 Task: Search one way flight ticket for 4 adults, 1 infant in seat and 1 infant on lap in premium economy from Baltimore: Baltimore/washington International Airport to Evansville: Evansville Regional Airport on 5-3-2023. Choice of flights is Sun country airlines. Number of bags: 1 checked bag. Price is upto 107000. Outbound departure time preference is 17:45.
Action: Mouse moved to (232, 332)
Screenshot: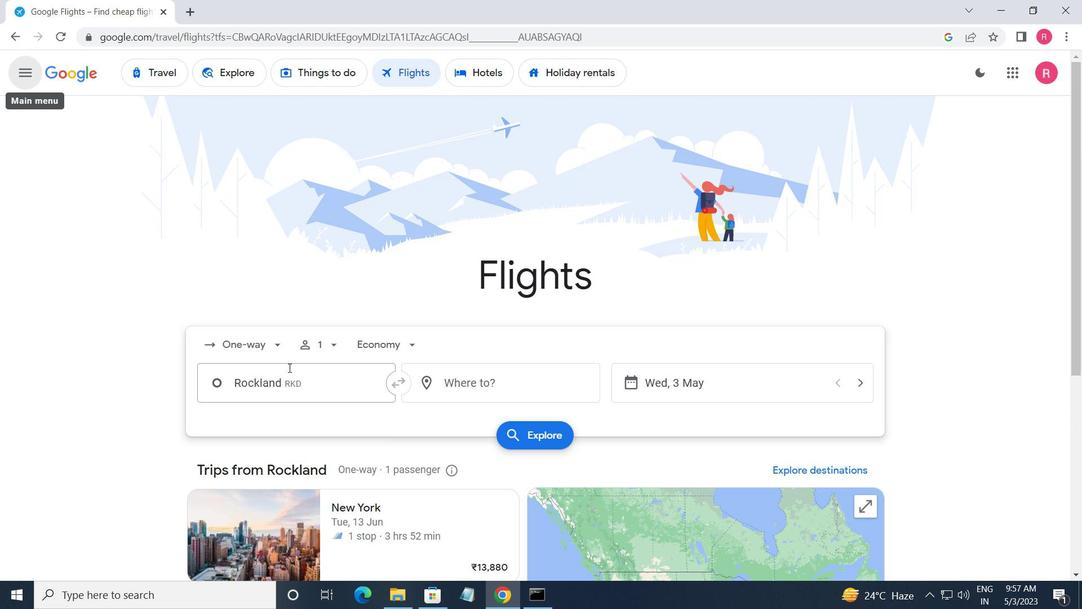 
Action: Mouse pressed left at (232, 332)
Screenshot: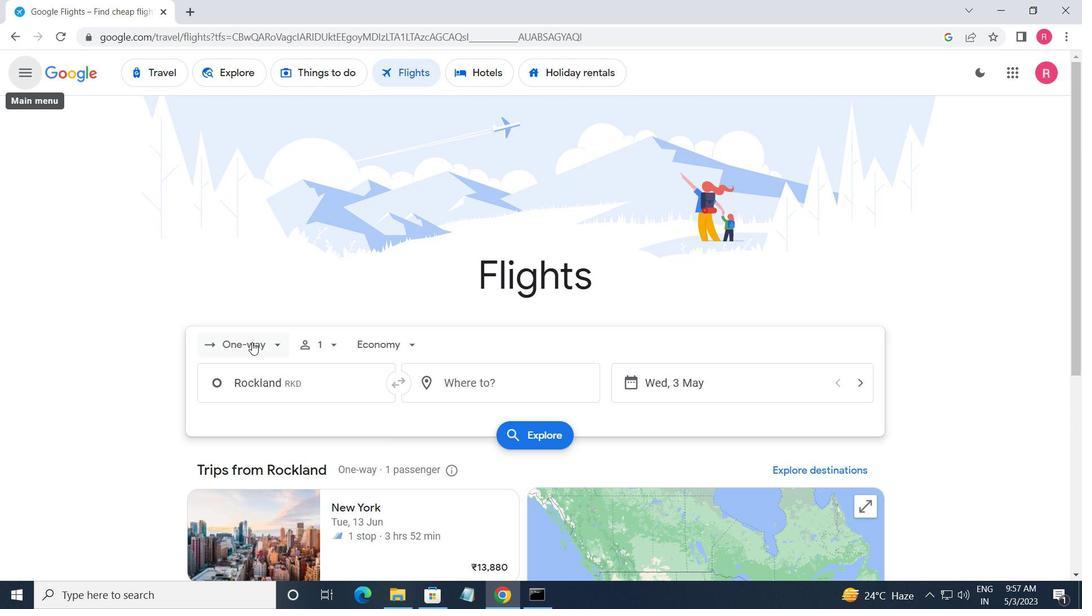 
Action: Mouse moved to (251, 409)
Screenshot: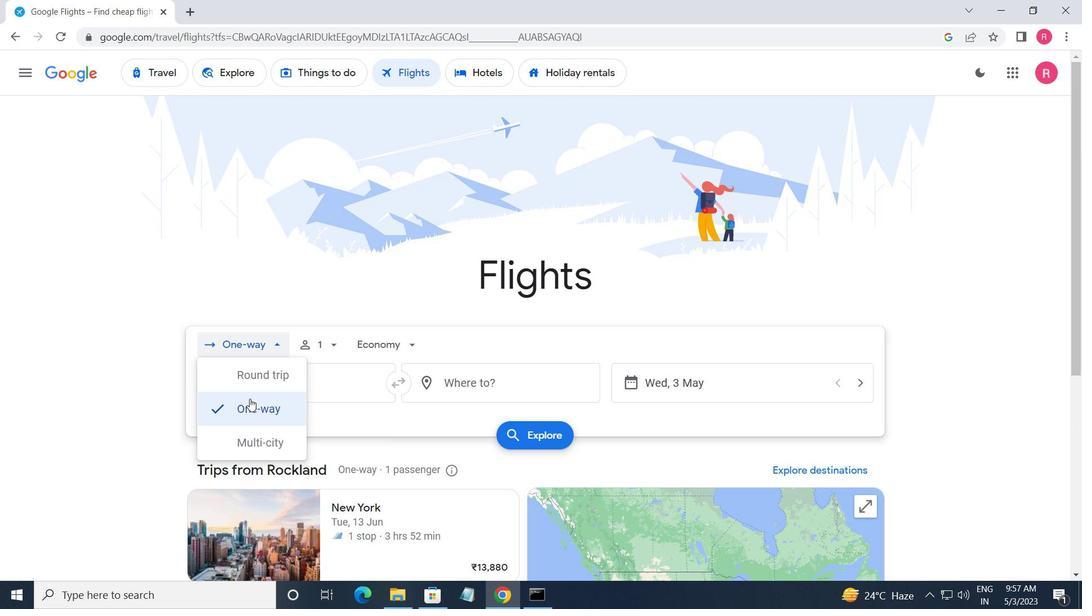 
Action: Mouse pressed left at (251, 409)
Screenshot: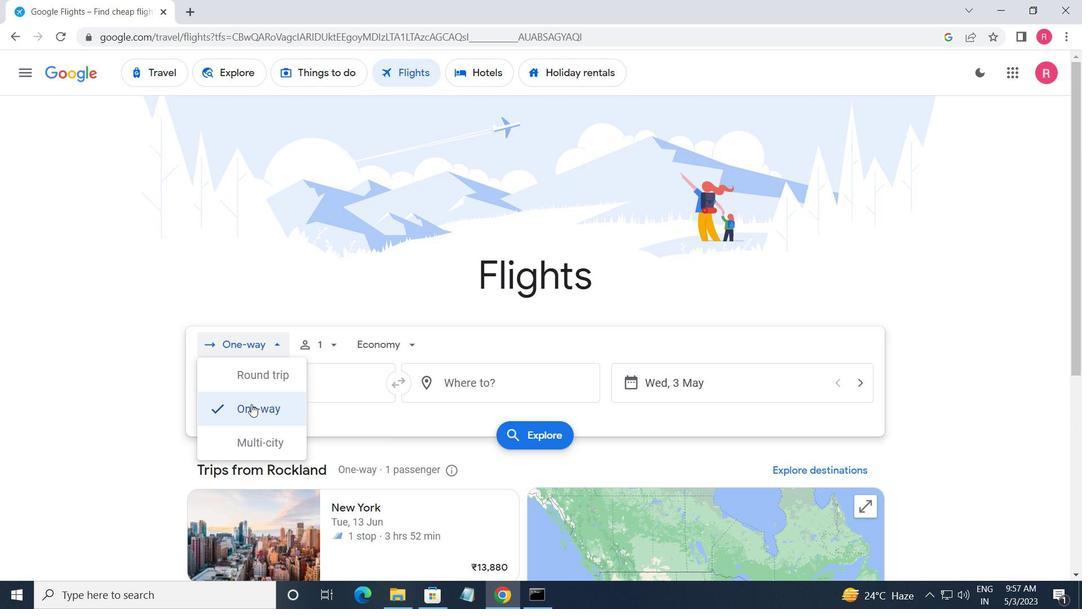 
Action: Mouse moved to (307, 346)
Screenshot: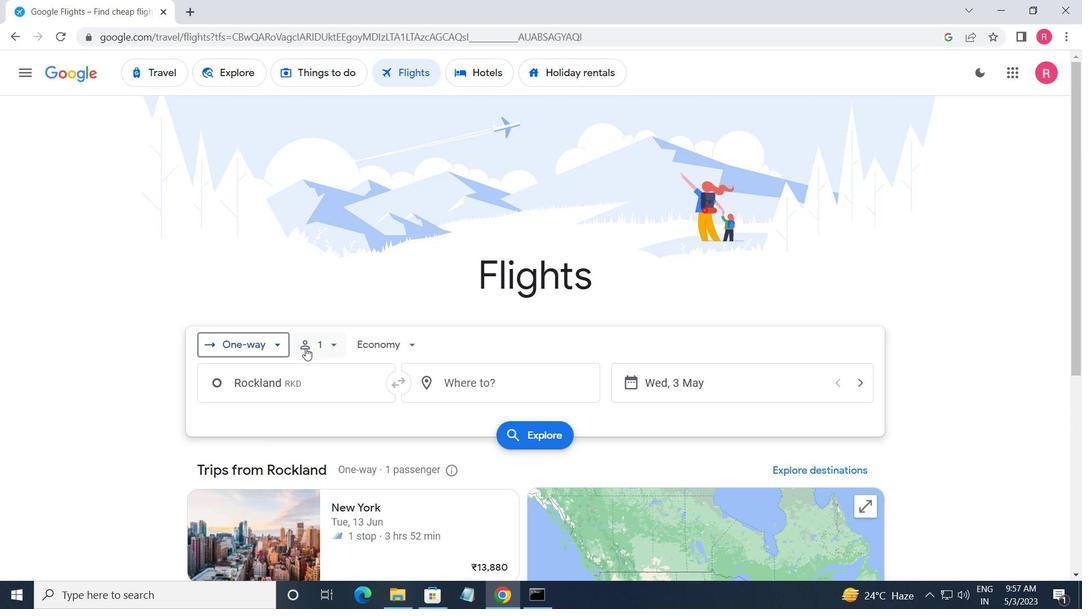 
Action: Mouse pressed left at (307, 346)
Screenshot: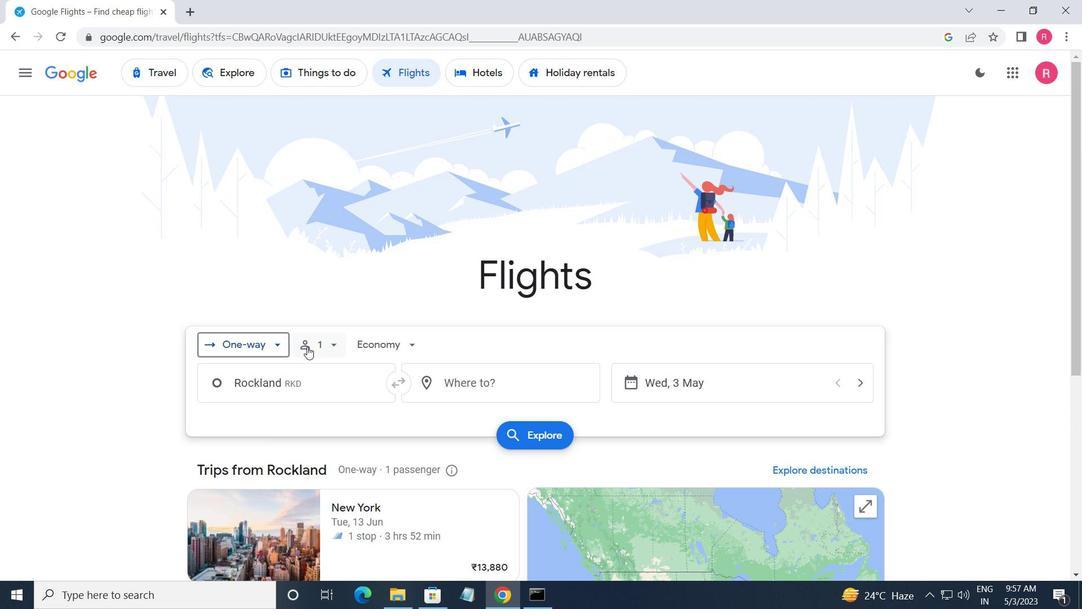 
Action: Mouse moved to (433, 381)
Screenshot: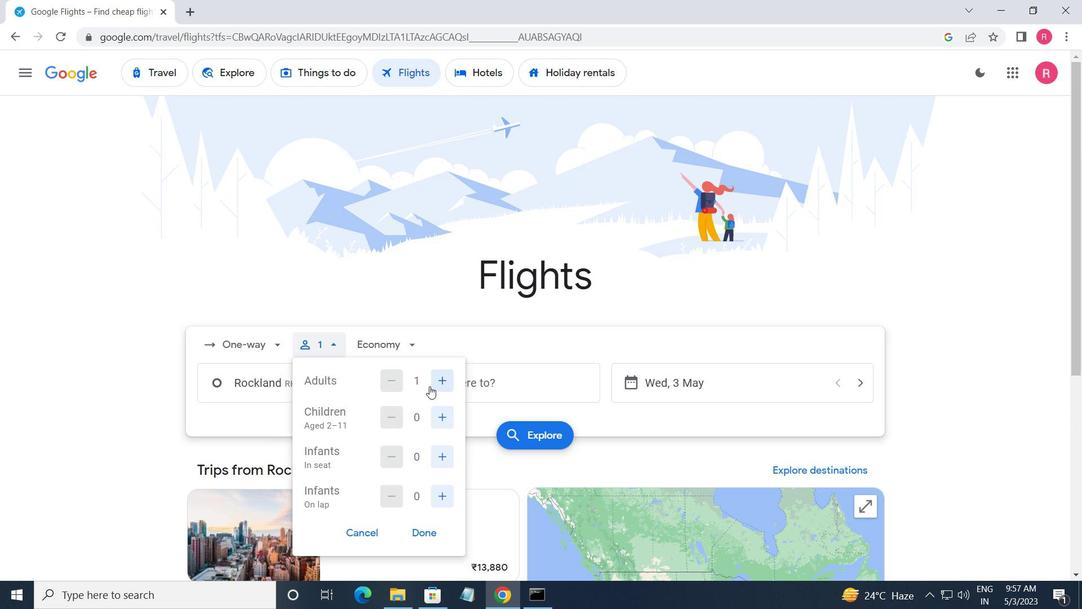
Action: Mouse pressed left at (433, 381)
Screenshot: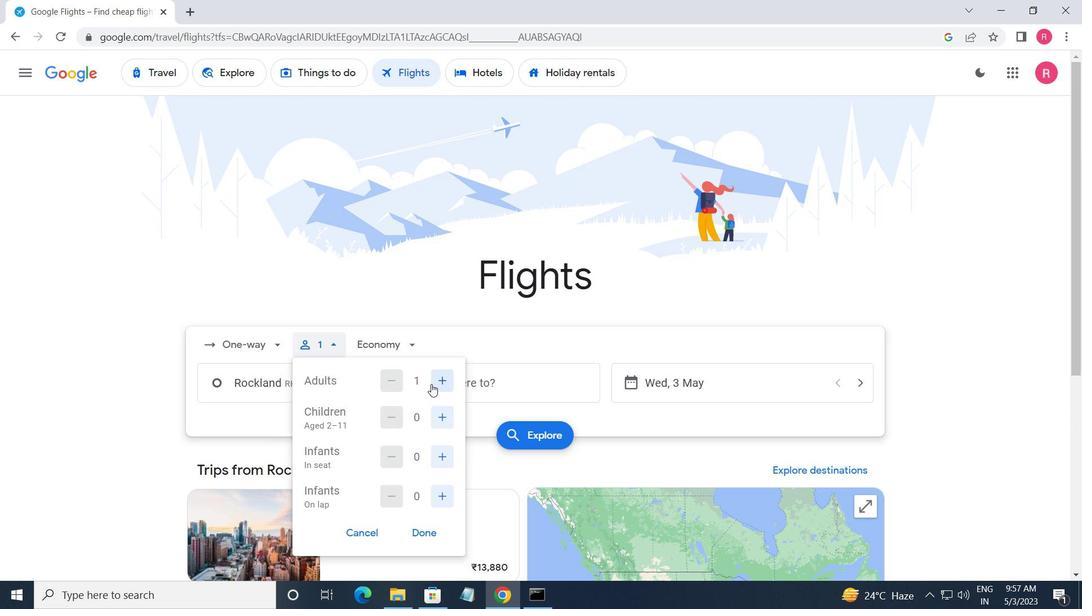 
Action: Mouse moved to (433, 381)
Screenshot: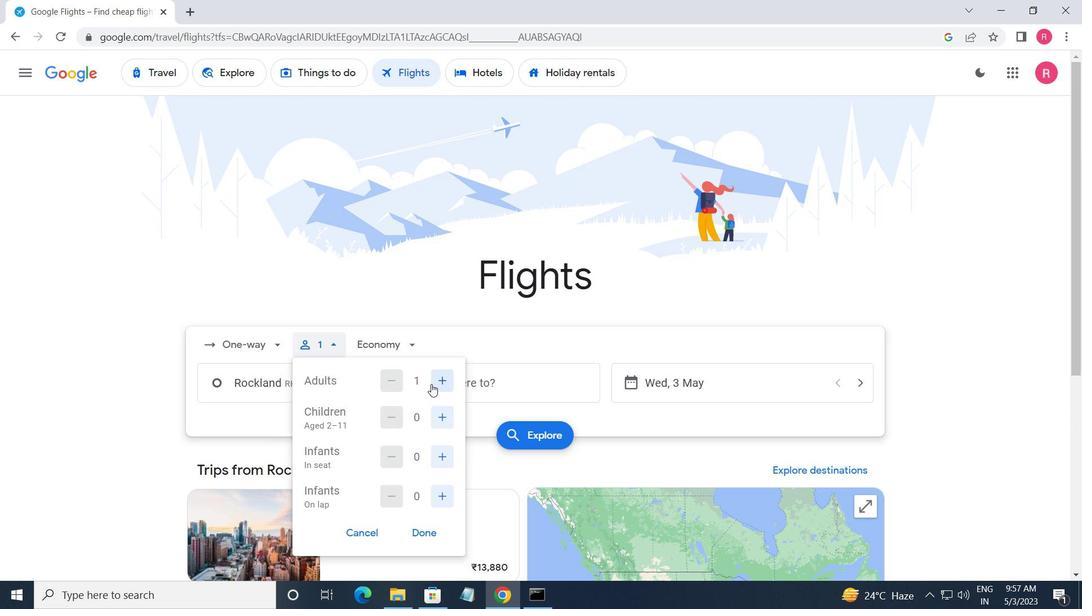 
Action: Mouse pressed left at (433, 381)
Screenshot: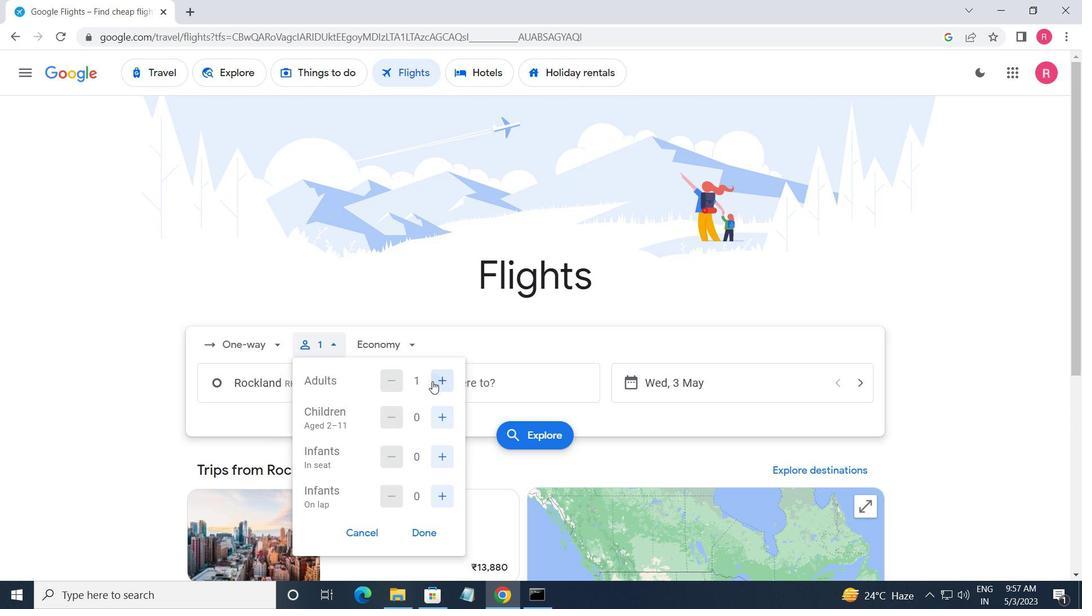 
Action: Mouse pressed left at (433, 381)
Screenshot: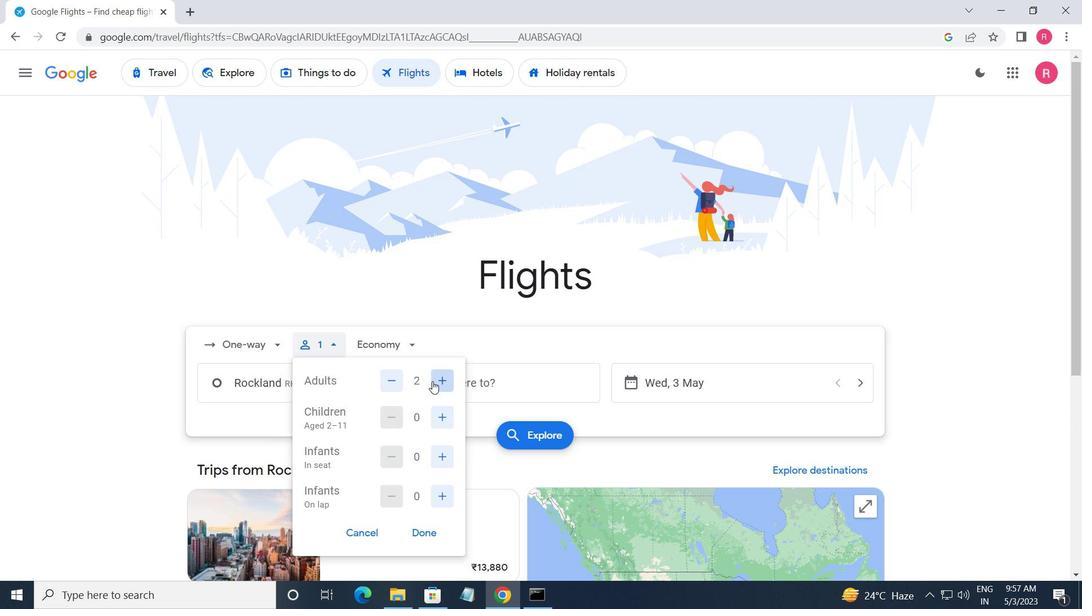 
Action: Mouse moved to (443, 419)
Screenshot: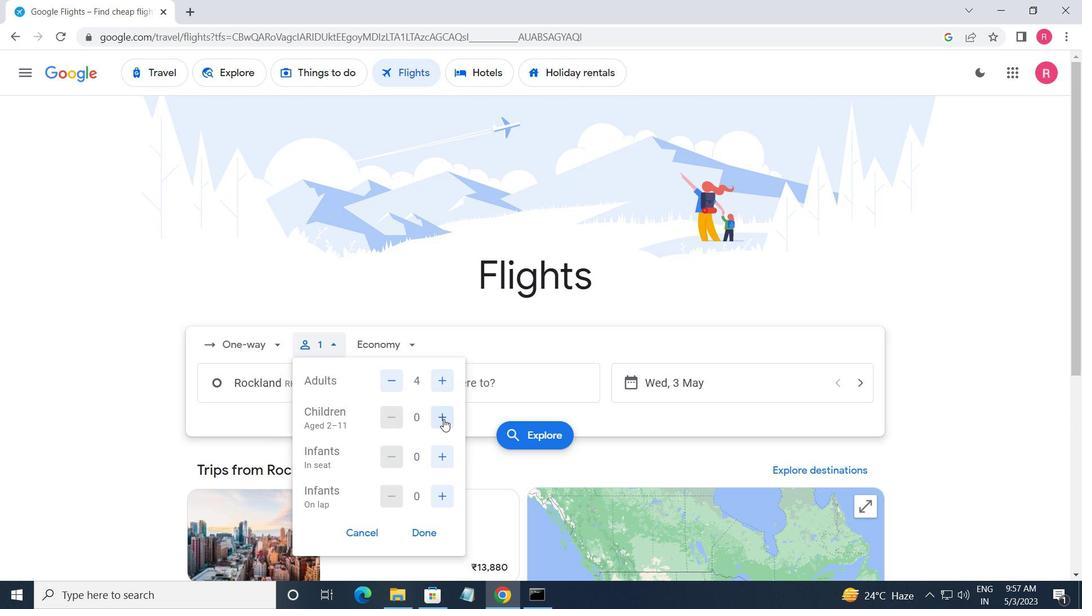 
Action: Mouse pressed left at (443, 419)
Screenshot: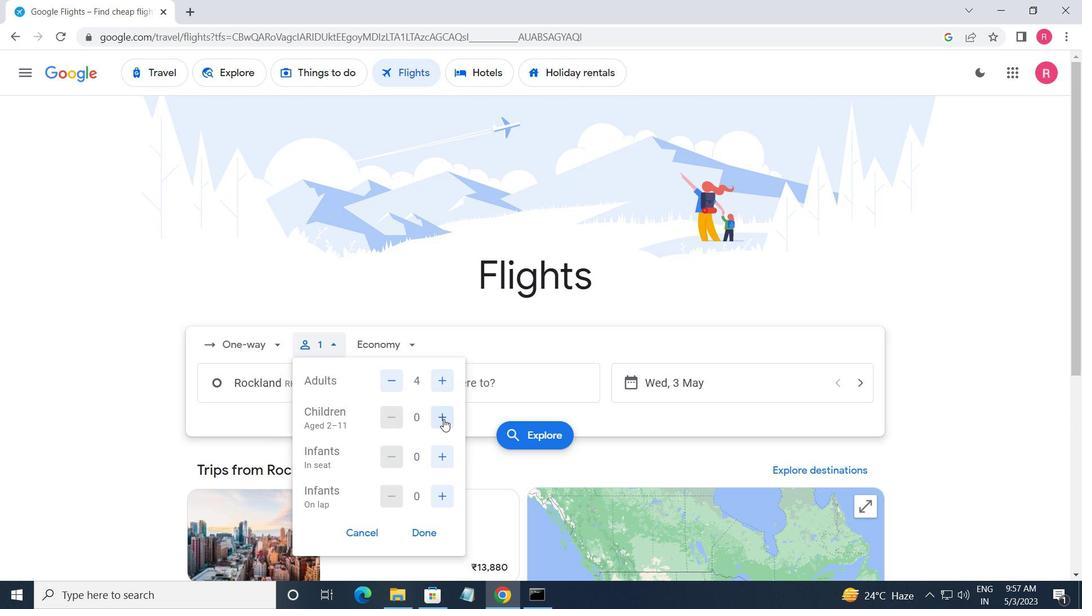 
Action: Mouse moved to (439, 455)
Screenshot: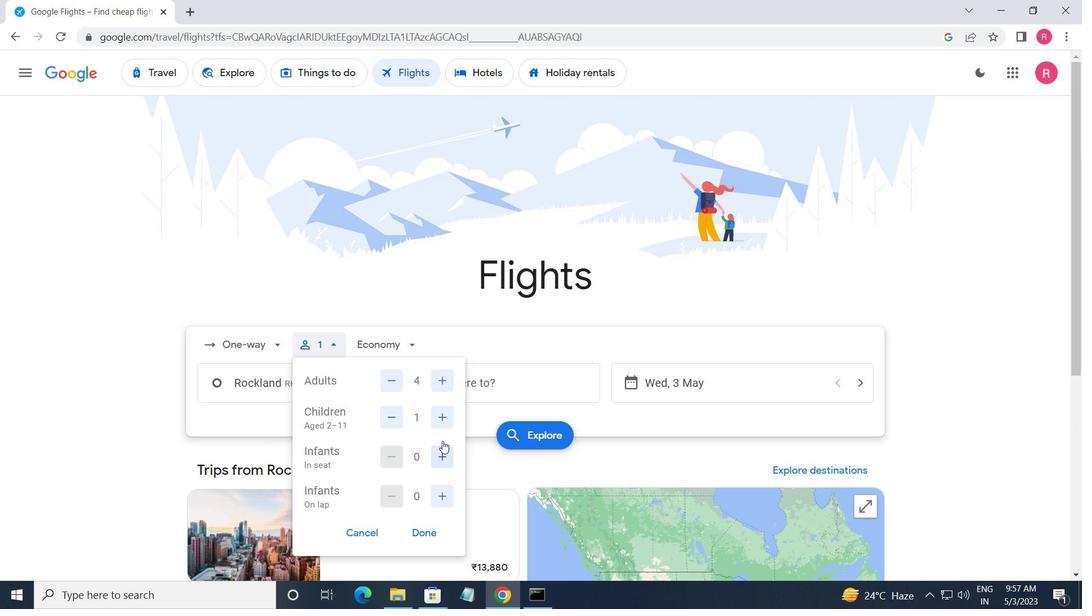 
Action: Mouse pressed left at (439, 455)
Screenshot: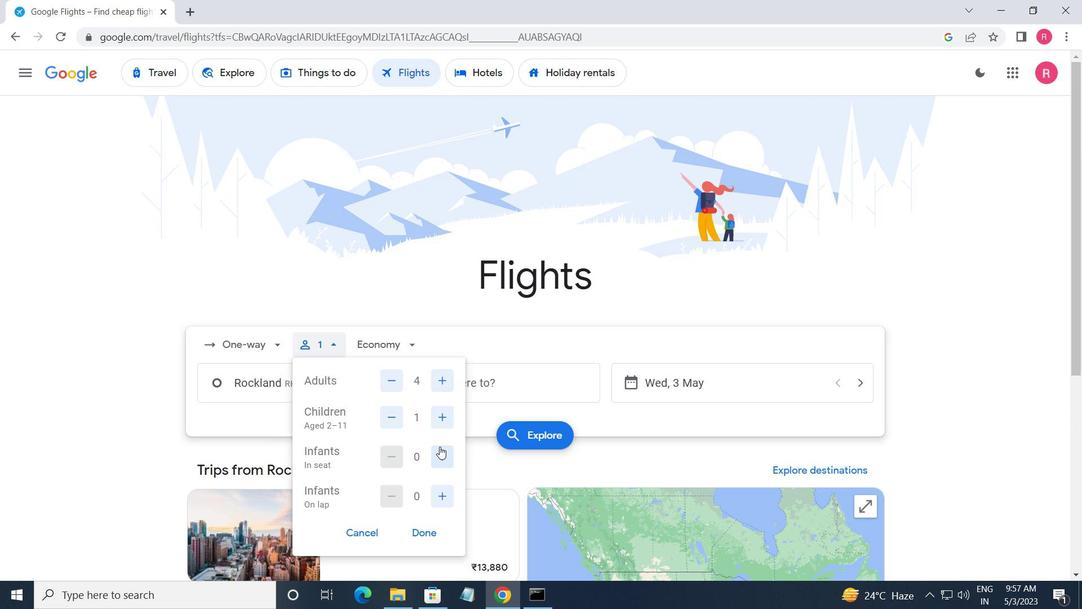 
Action: Mouse moved to (393, 347)
Screenshot: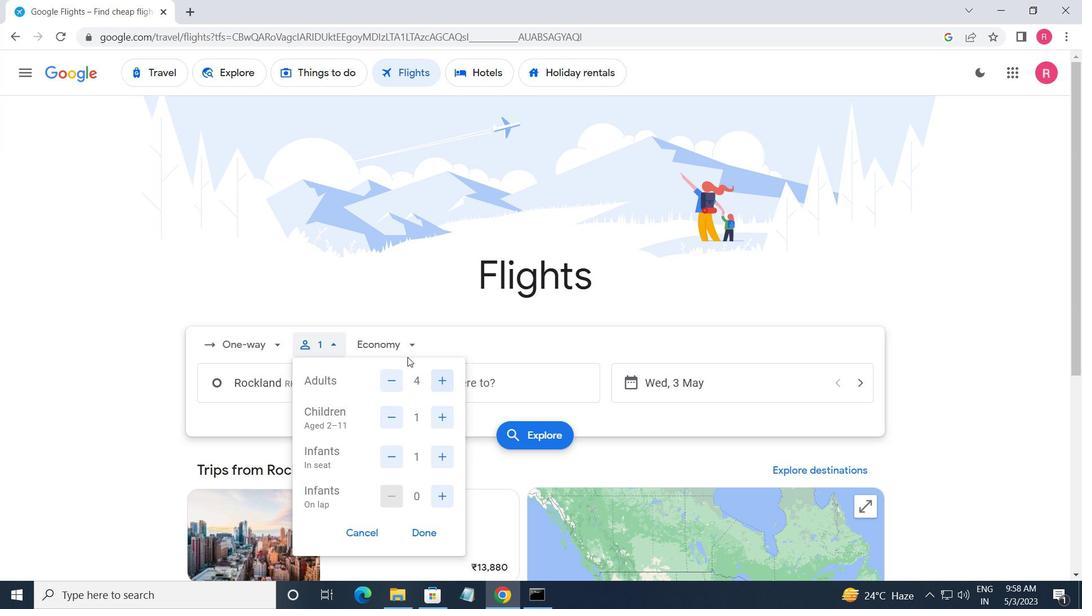 
Action: Mouse pressed left at (393, 347)
Screenshot: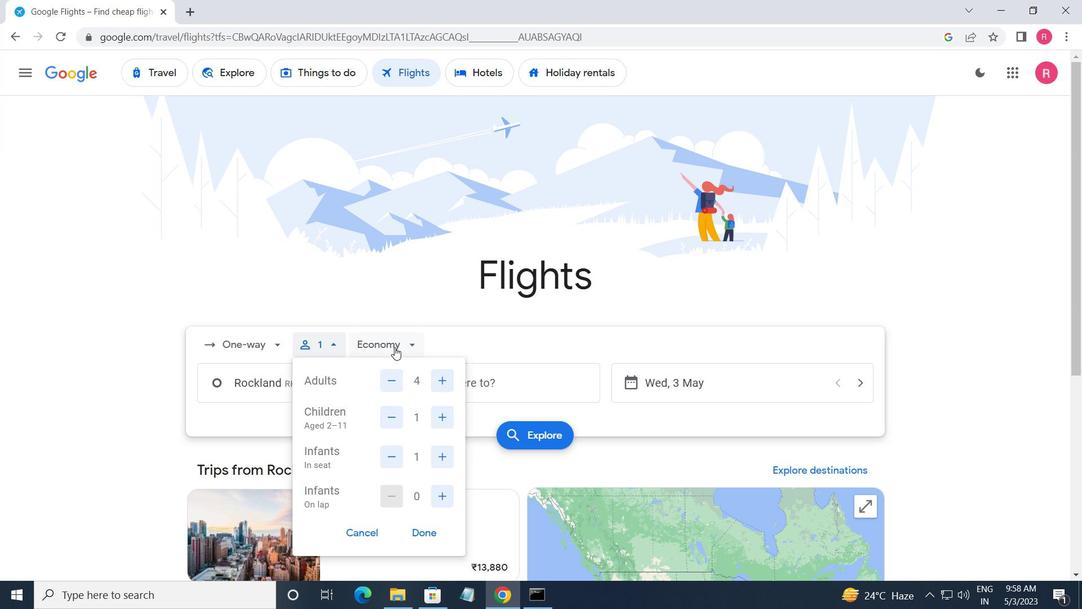 
Action: Mouse moved to (411, 414)
Screenshot: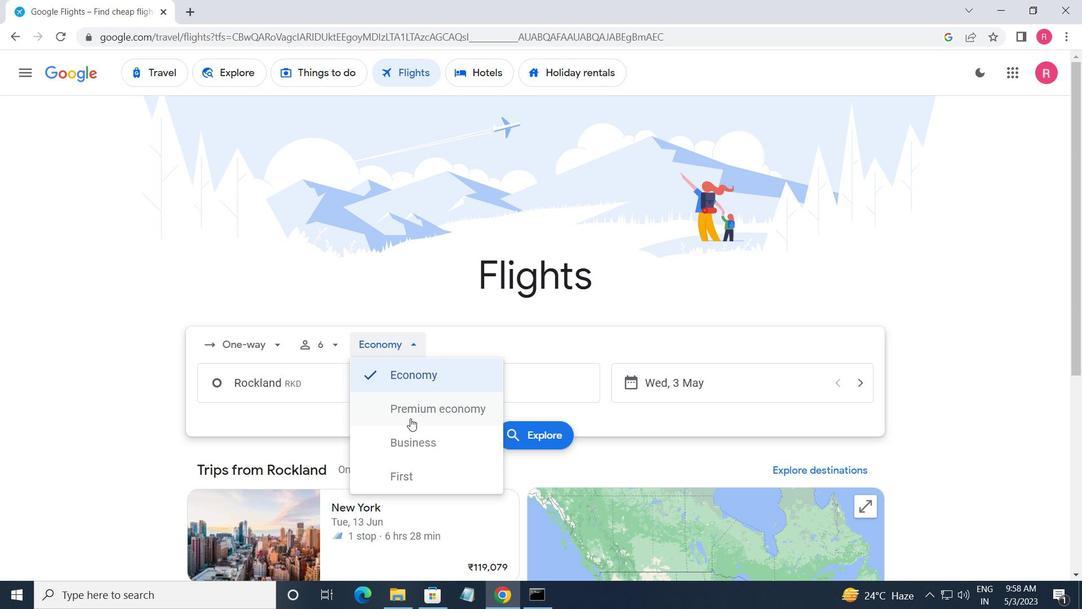 
Action: Mouse pressed left at (411, 414)
Screenshot: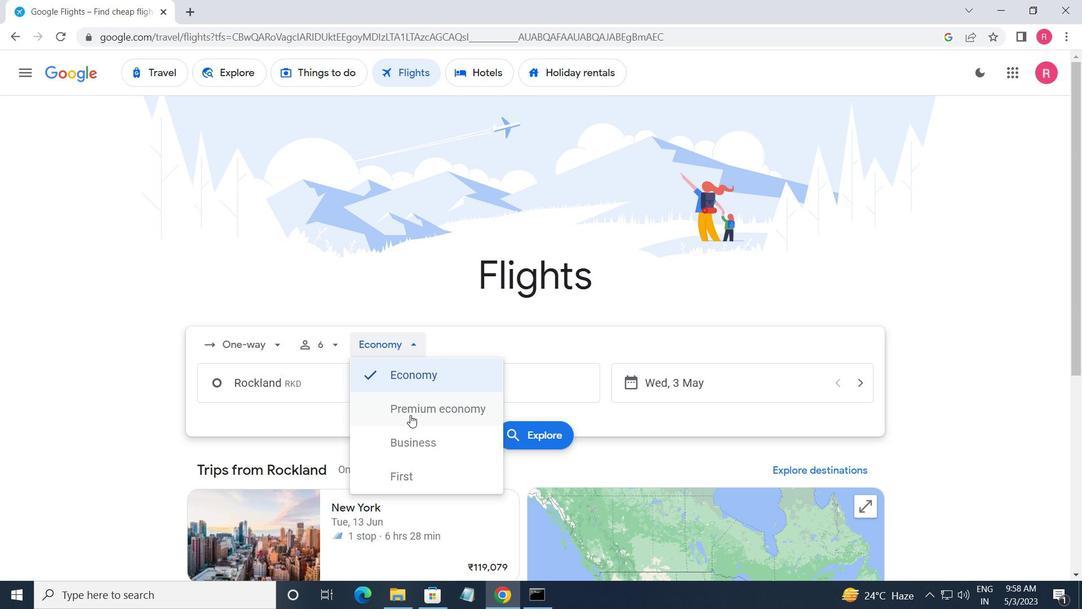 
Action: Mouse moved to (354, 391)
Screenshot: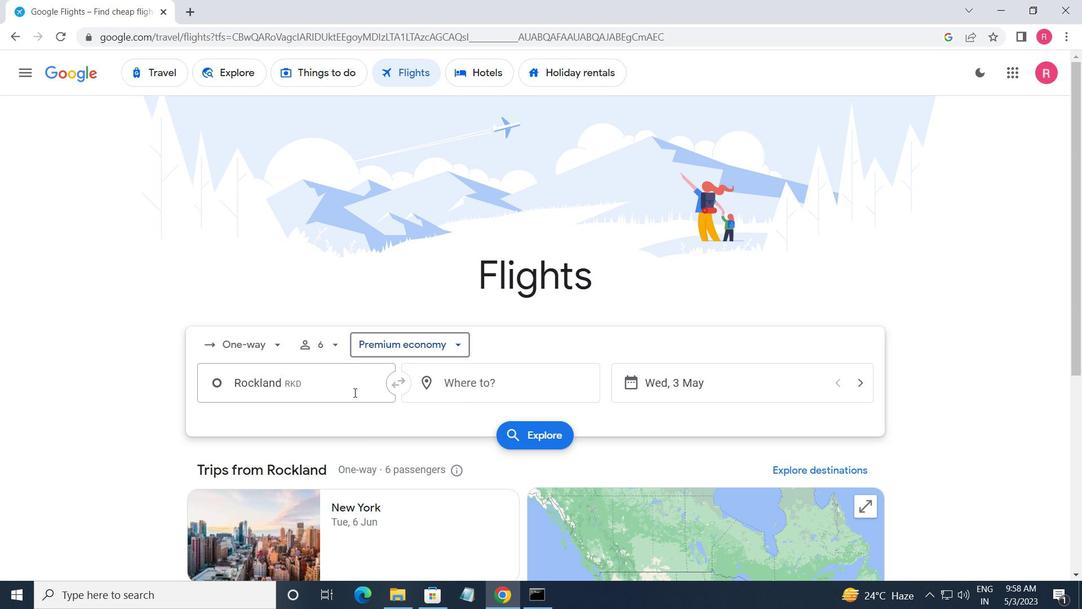 
Action: Mouse pressed left at (354, 391)
Screenshot: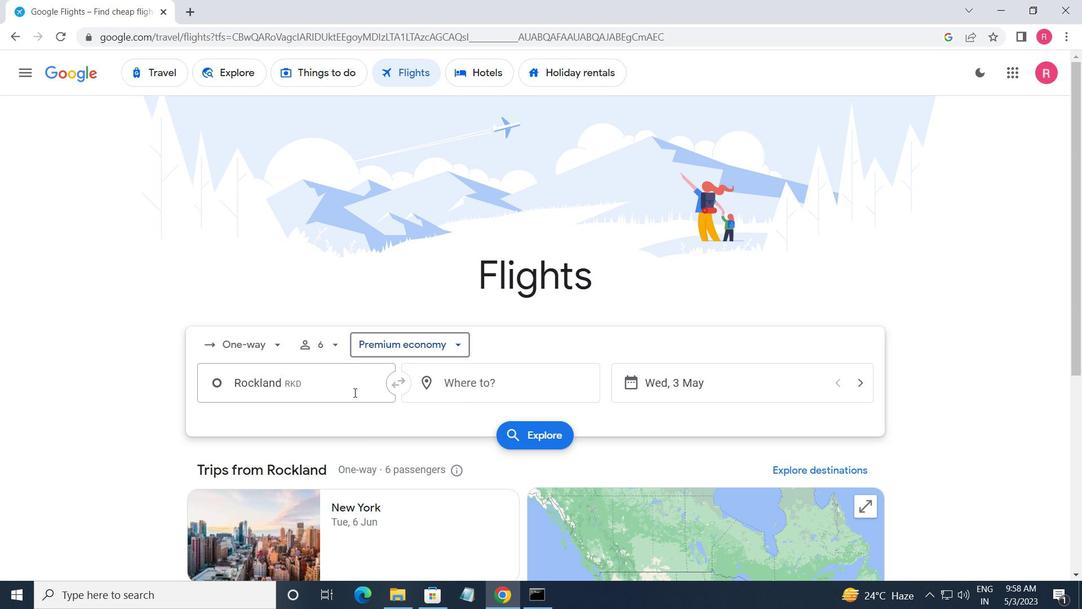 
Action: Key pressed <Key.shift_r><Key.shift_r><Key.shift_r><Key.shift_r><Key.shift_r><Key.shift_r><Key.shift_r><Key.shift_r><Key.shift_r><Key.shift_r><Key.shift_r>Baltimore
Screenshot: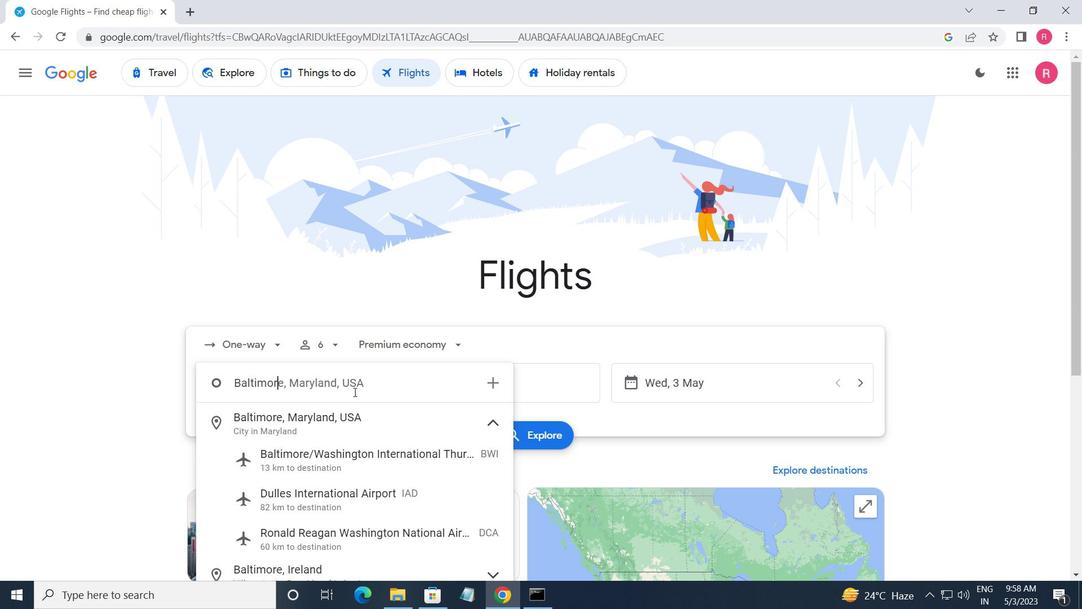 
Action: Mouse moved to (368, 459)
Screenshot: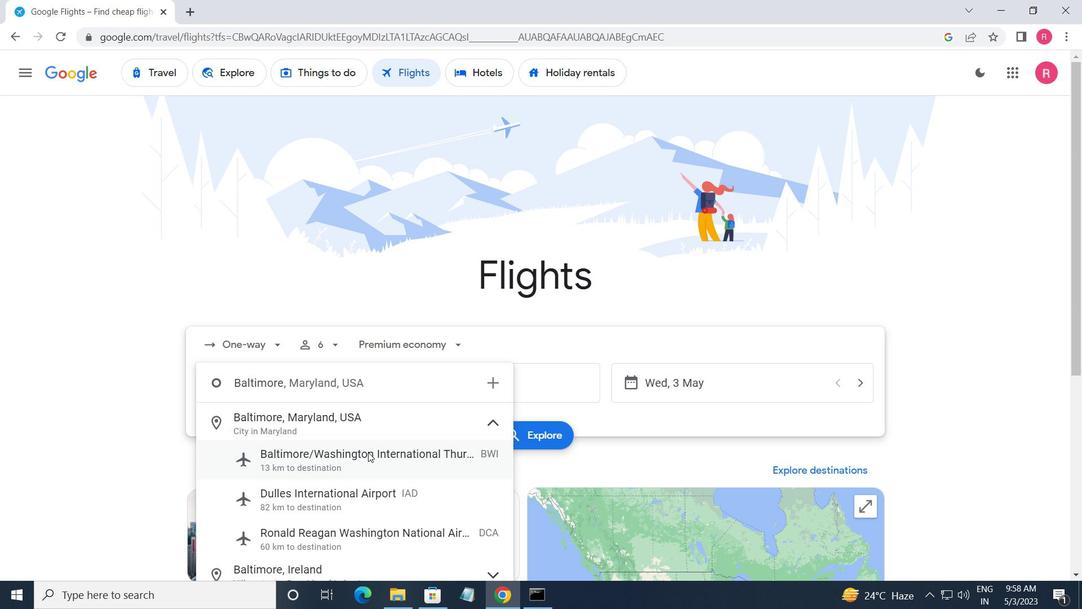 
Action: Mouse pressed left at (368, 459)
Screenshot: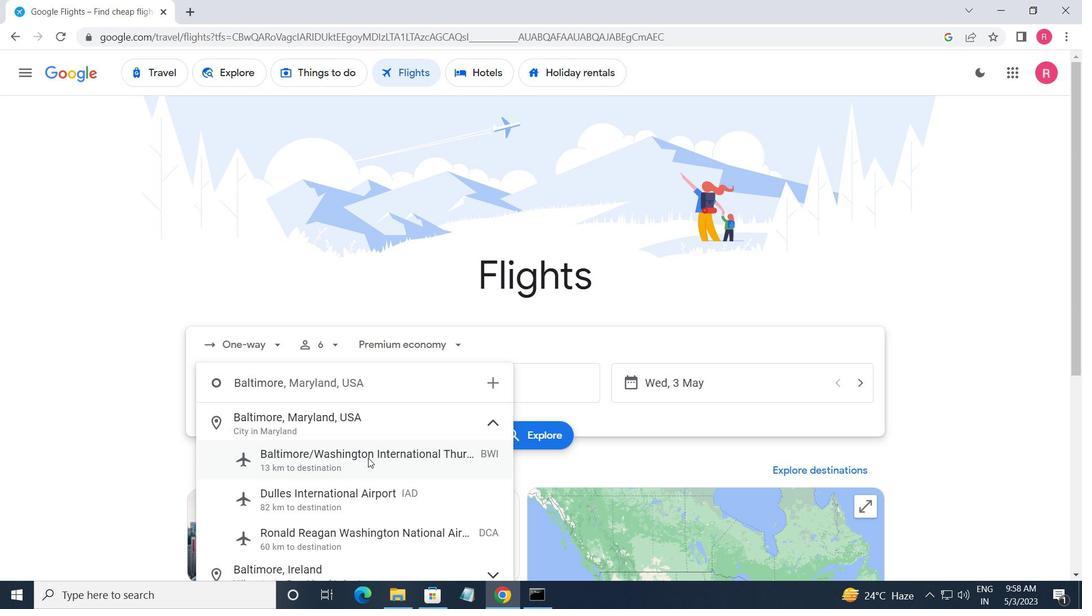 
Action: Mouse moved to (478, 394)
Screenshot: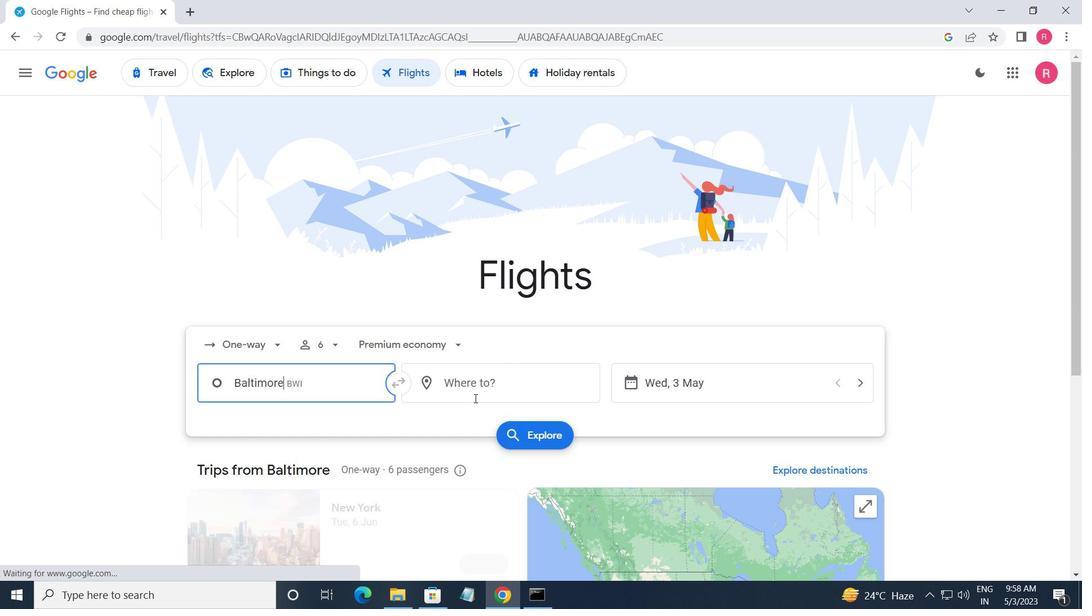 
Action: Mouse pressed left at (478, 394)
Screenshot: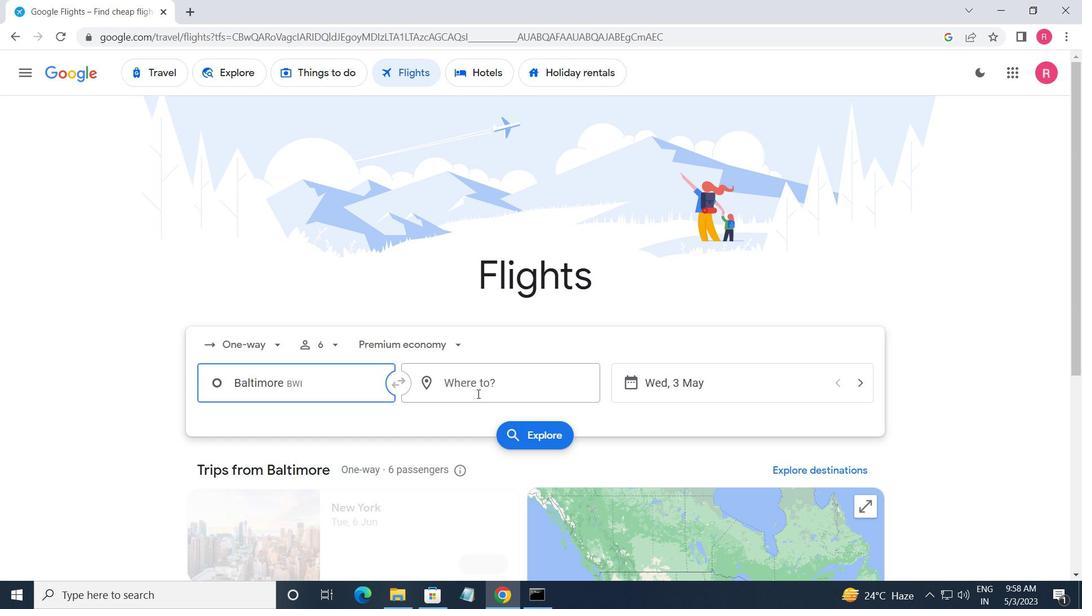 
Action: Mouse moved to (477, 529)
Screenshot: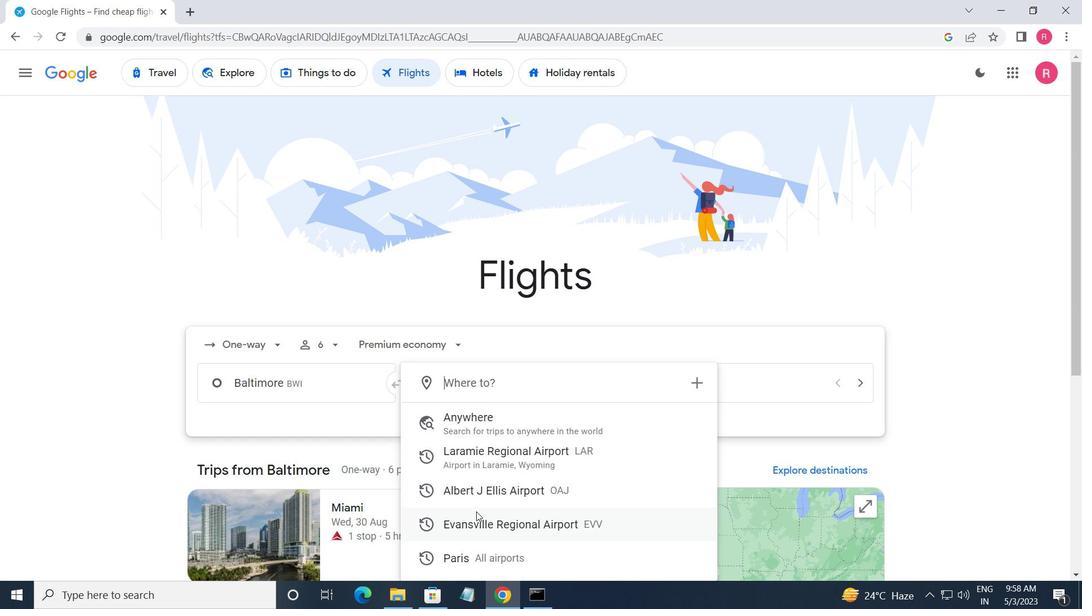 
Action: Mouse pressed left at (477, 529)
Screenshot: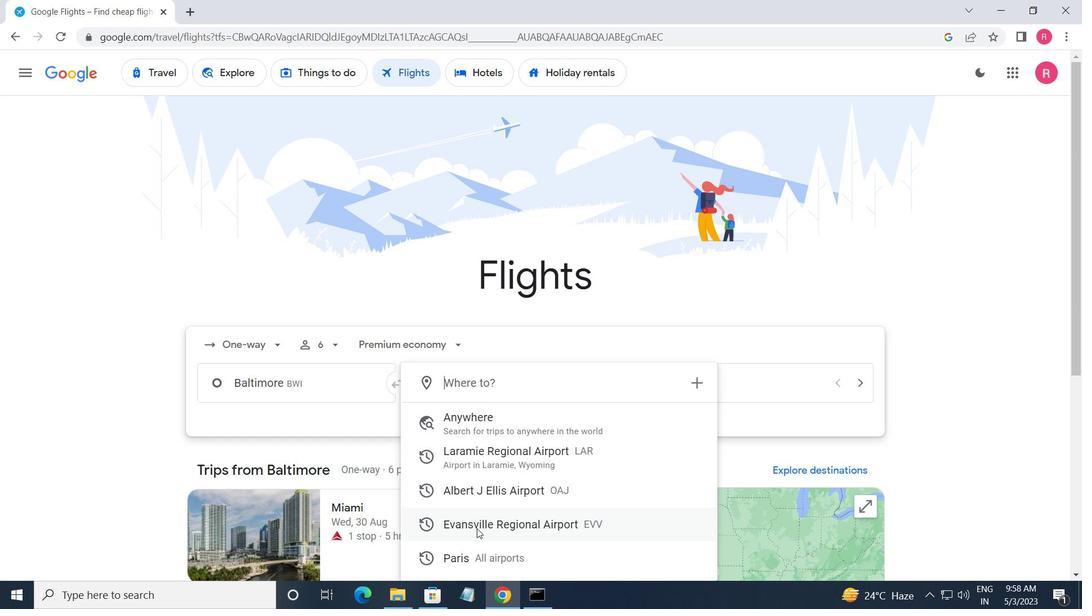 
Action: Mouse moved to (720, 376)
Screenshot: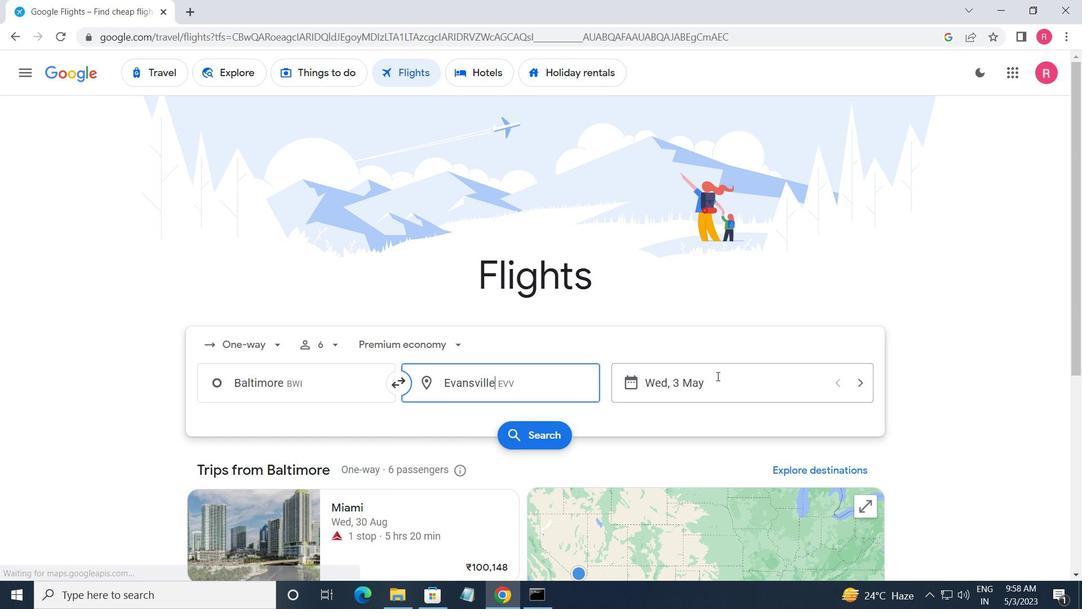 
Action: Mouse pressed left at (720, 376)
Screenshot: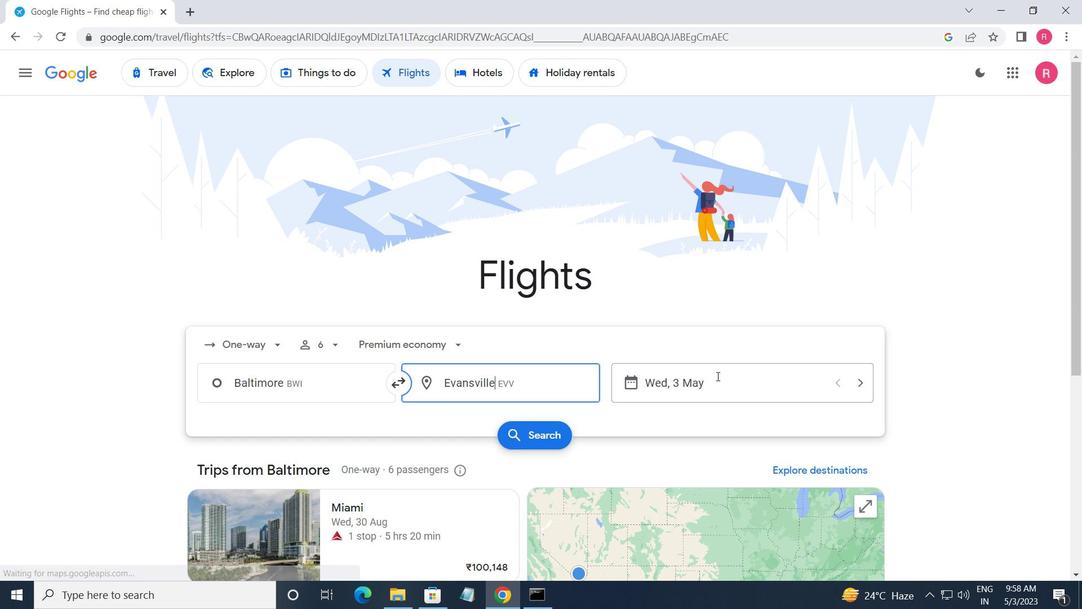 
Action: Mouse moved to (486, 327)
Screenshot: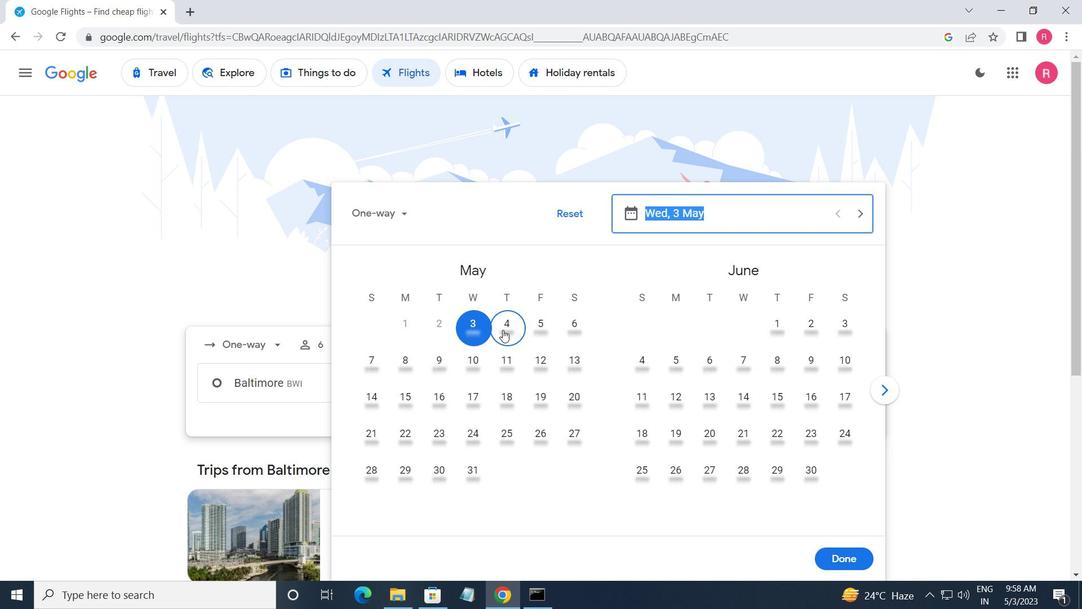 
Action: Mouse pressed left at (486, 327)
Screenshot: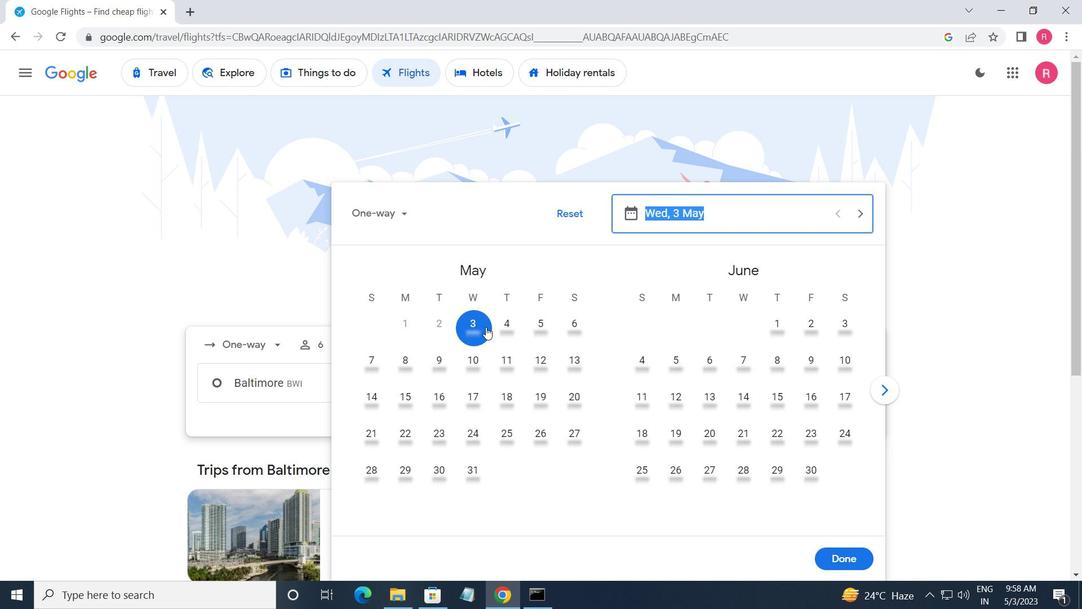 
Action: Mouse moved to (842, 558)
Screenshot: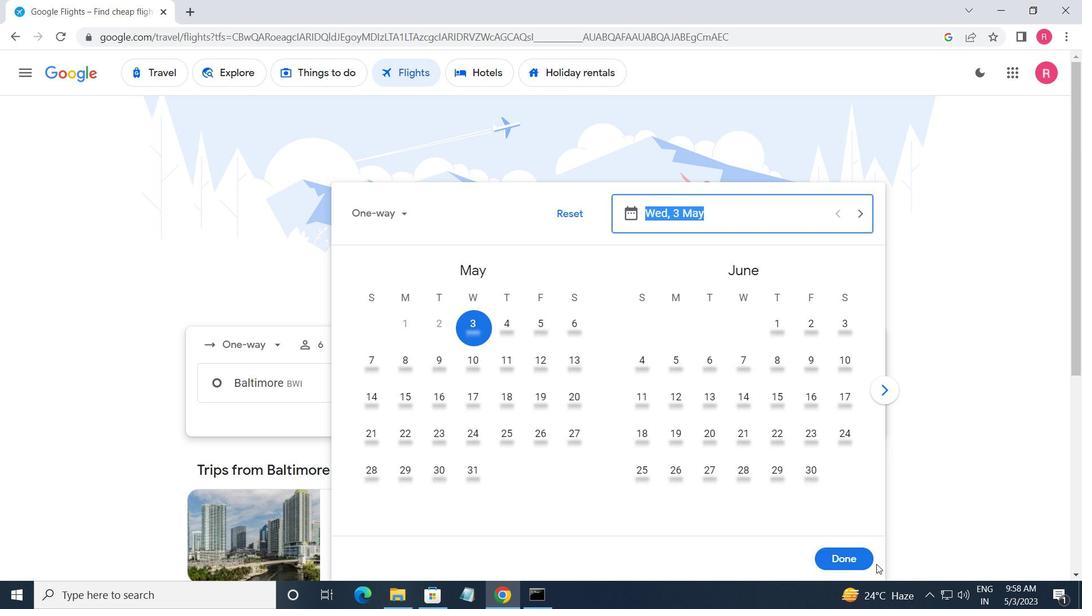 
Action: Mouse pressed left at (842, 558)
Screenshot: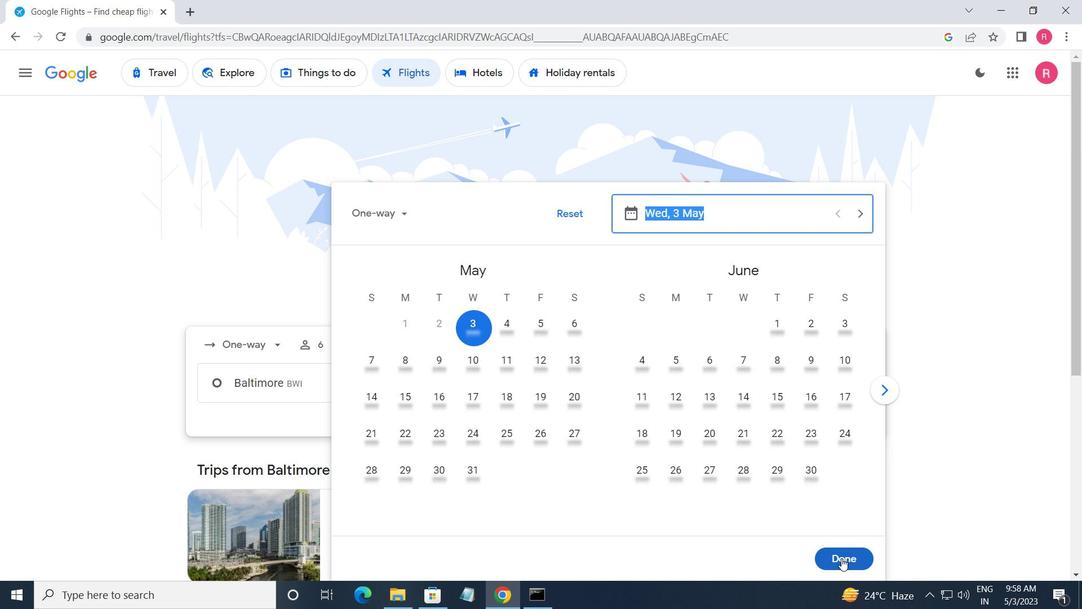
Action: Mouse moved to (561, 441)
Screenshot: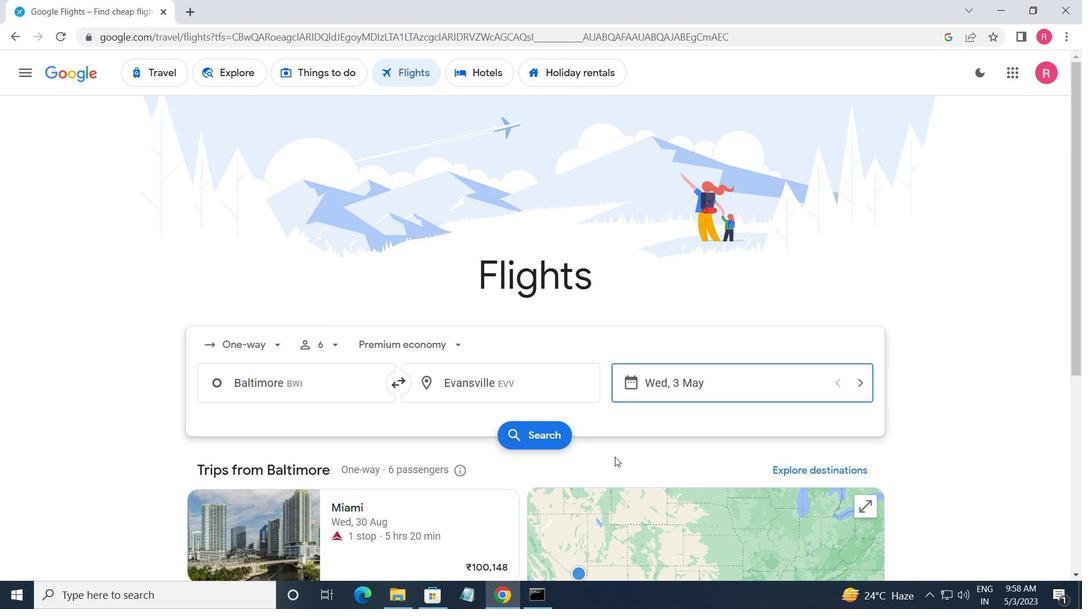 
Action: Mouse pressed left at (561, 441)
Screenshot: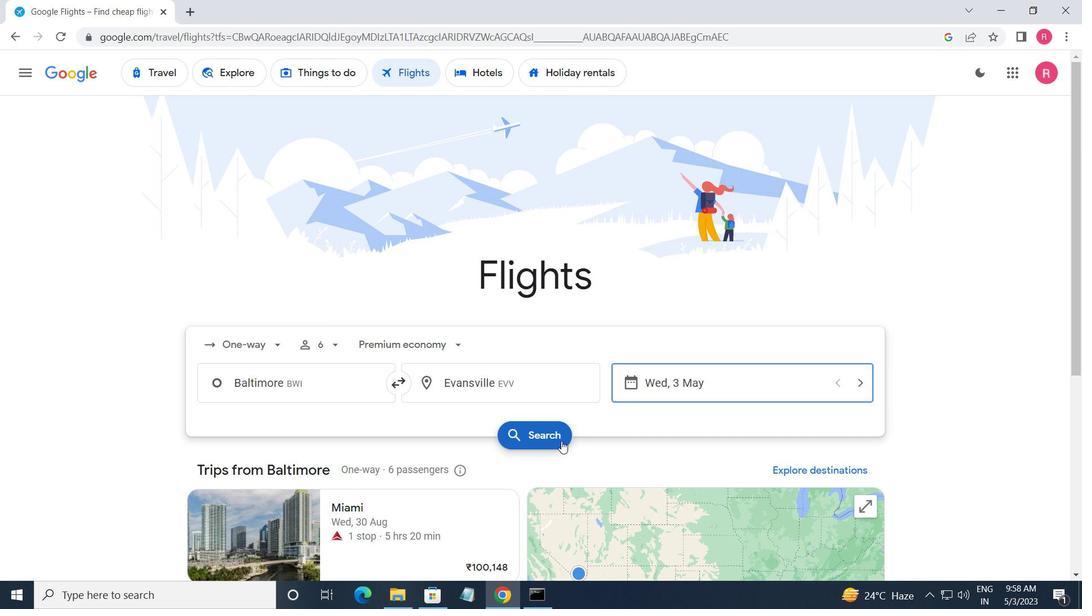 
Action: Mouse moved to (200, 206)
Screenshot: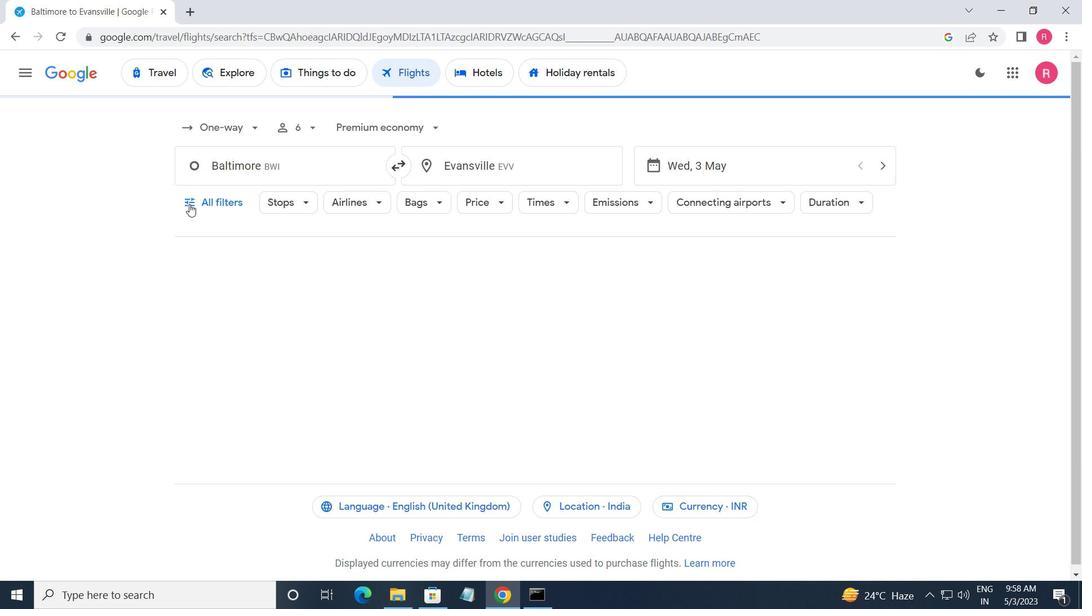 
Action: Mouse pressed left at (200, 206)
Screenshot: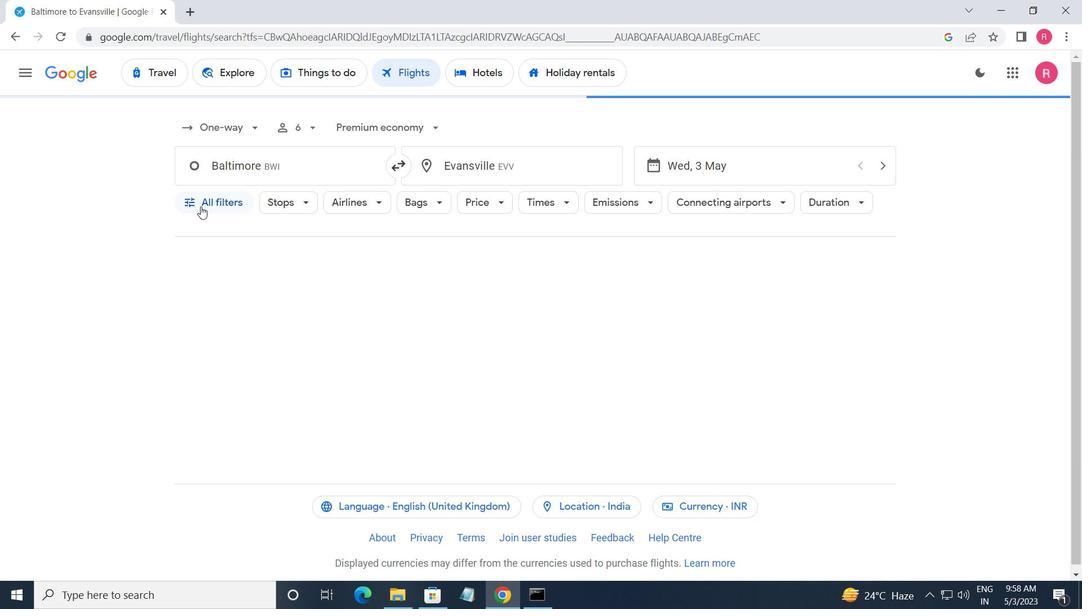 
Action: Mouse moved to (279, 388)
Screenshot: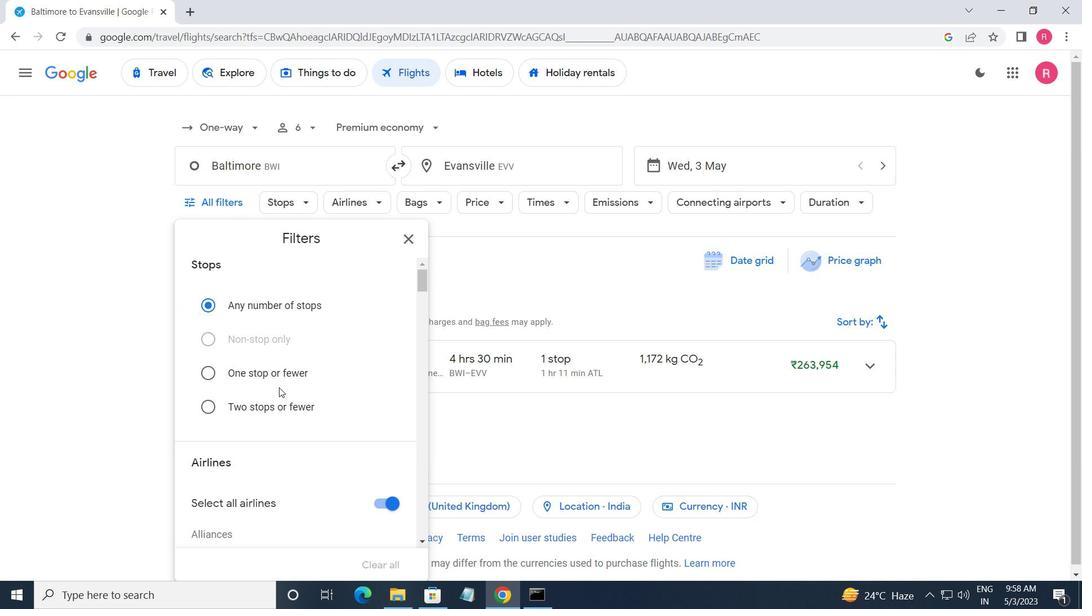 
Action: Mouse scrolled (279, 387) with delta (0, 0)
Screenshot: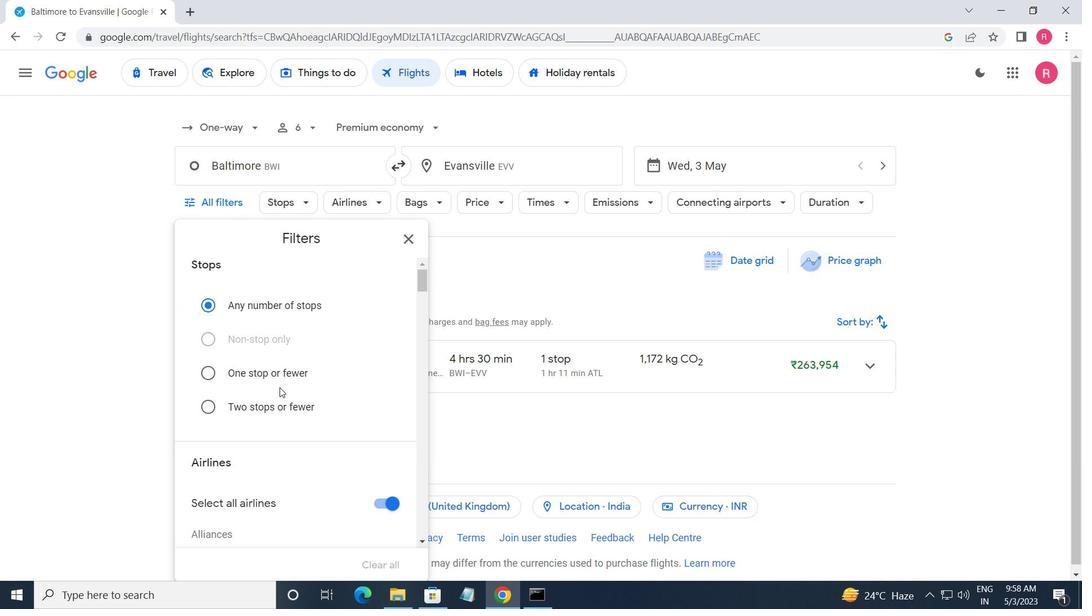 
Action: Mouse scrolled (279, 387) with delta (0, 0)
Screenshot: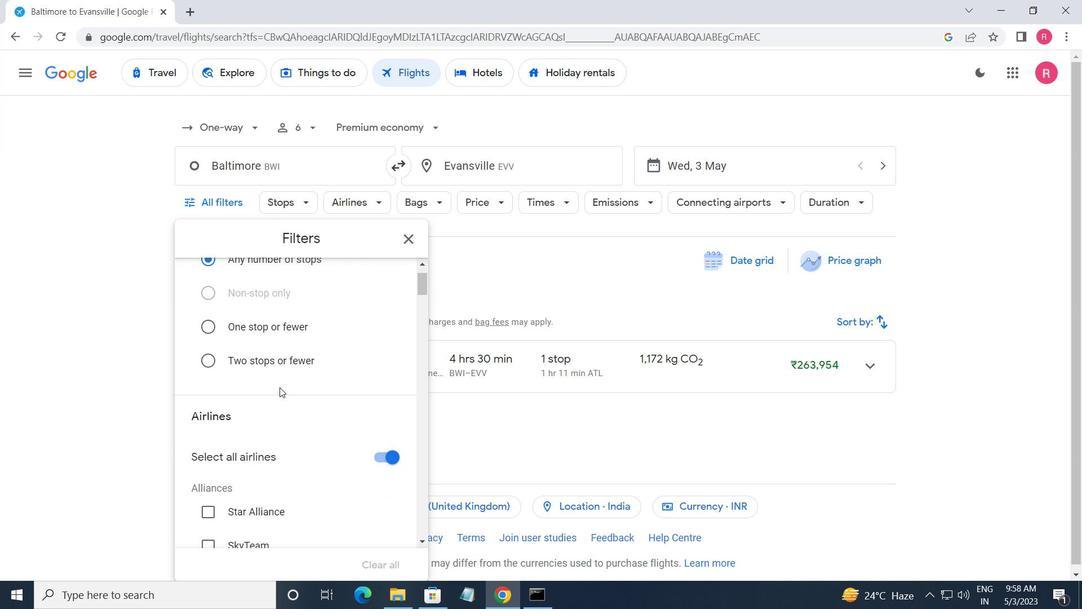 
Action: Mouse scrolled (279, 387) with delta (0, 0)
Screenshot: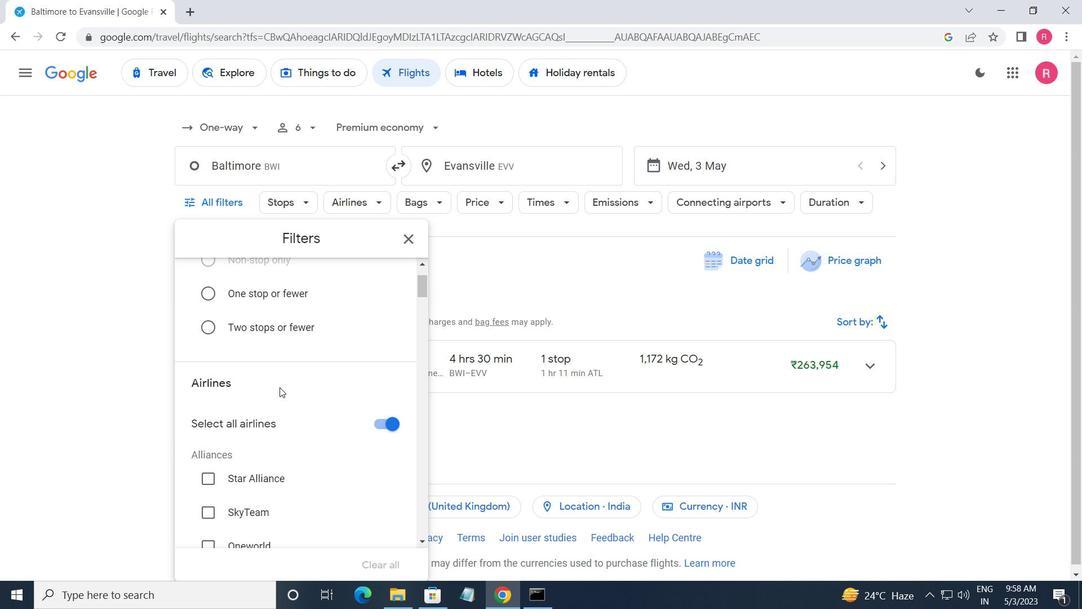 
Action: Mouse scrolled (279, 387) with delta (0, 0)
Screenshot: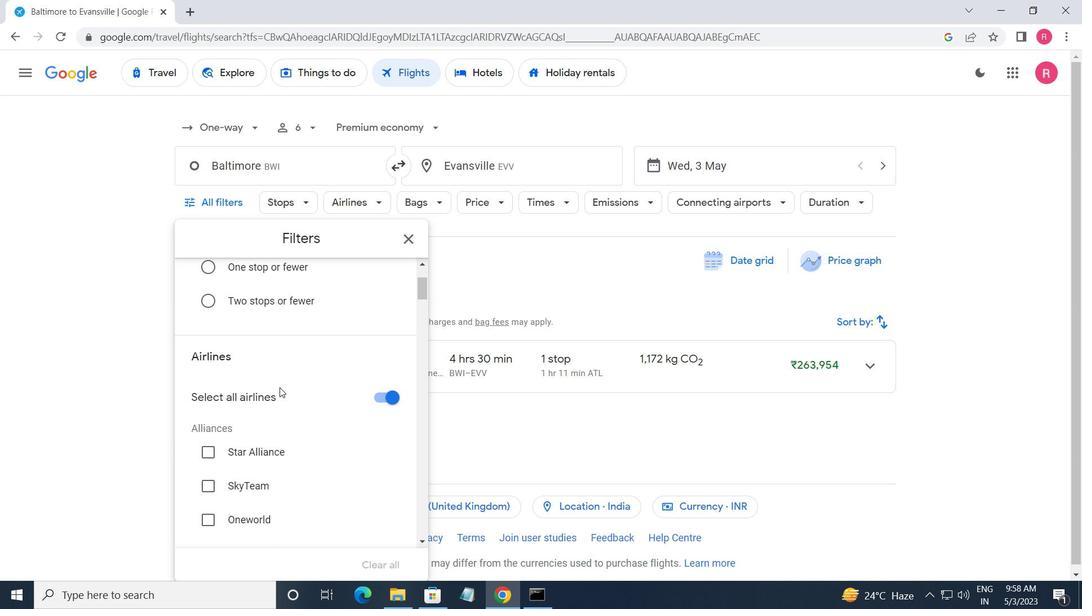 
Action: Mouse scrolled (279, 387) with delta (0, 0)
Screenshot: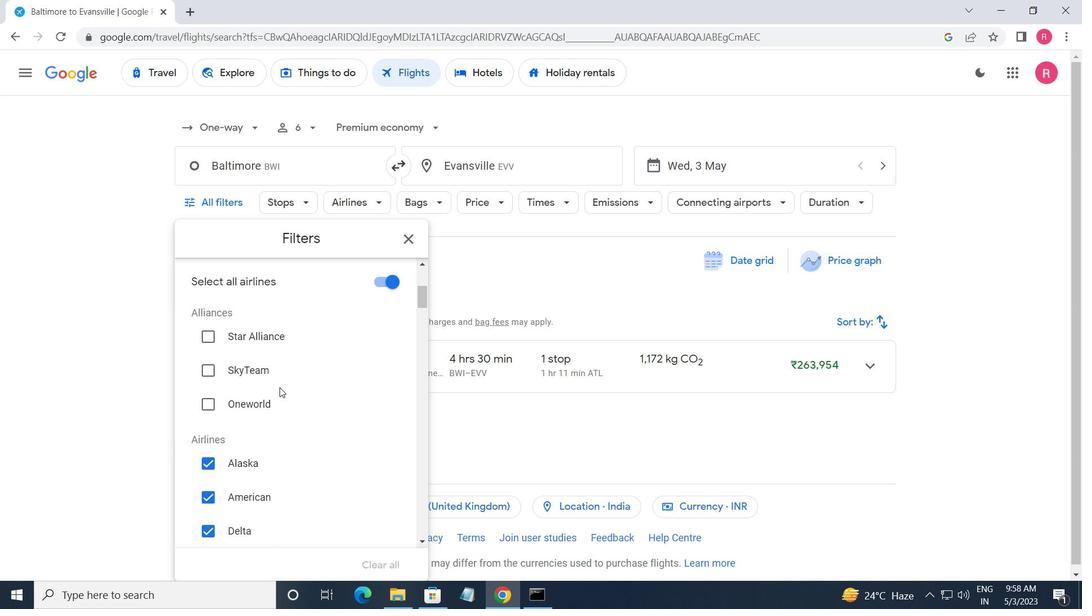 
Action: Mouse scrolled (279, 387) with delta (0, 0)
Screenshot: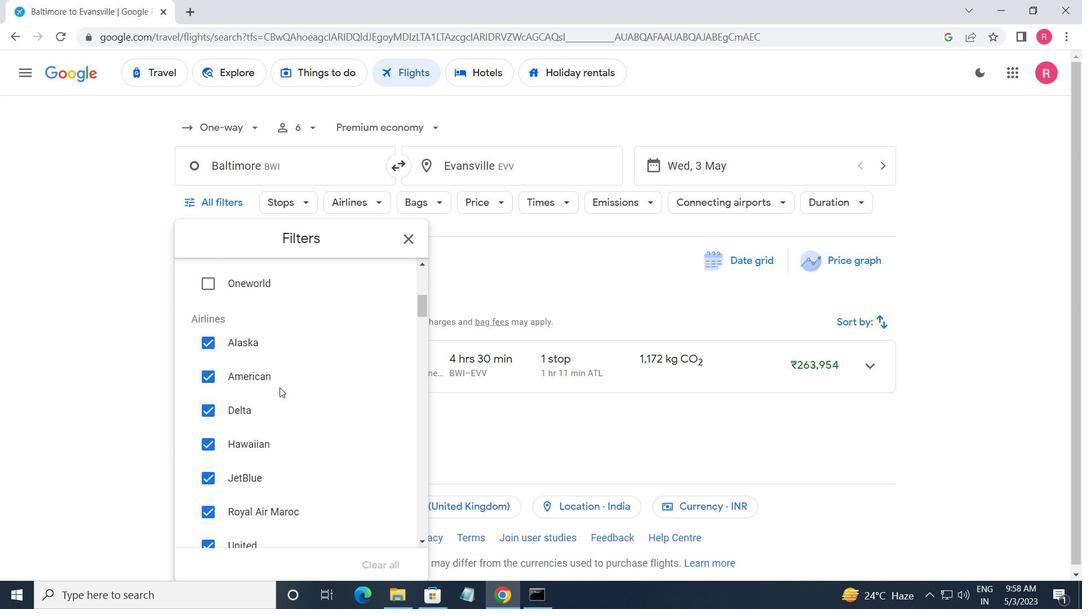 
Action: Mouse moved to (280, 388)
Screenshot: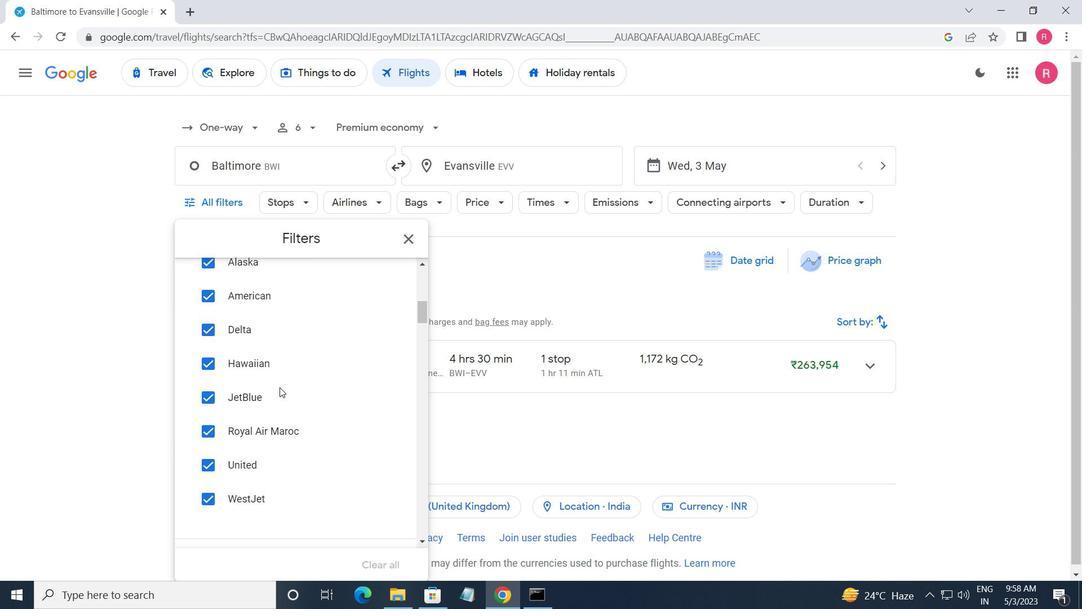 
Action: Mouse scrolled (280, 388) with delta (0, 0)
Screenshot: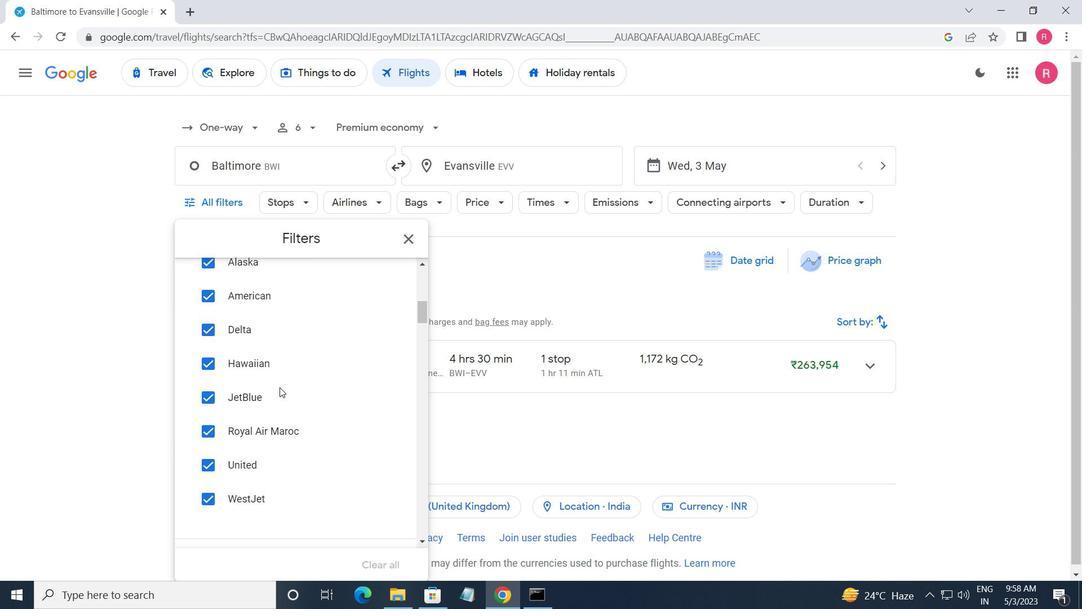 
Action: Mouse scrolled (280, 388) with delta (0, 0)
Screenshot: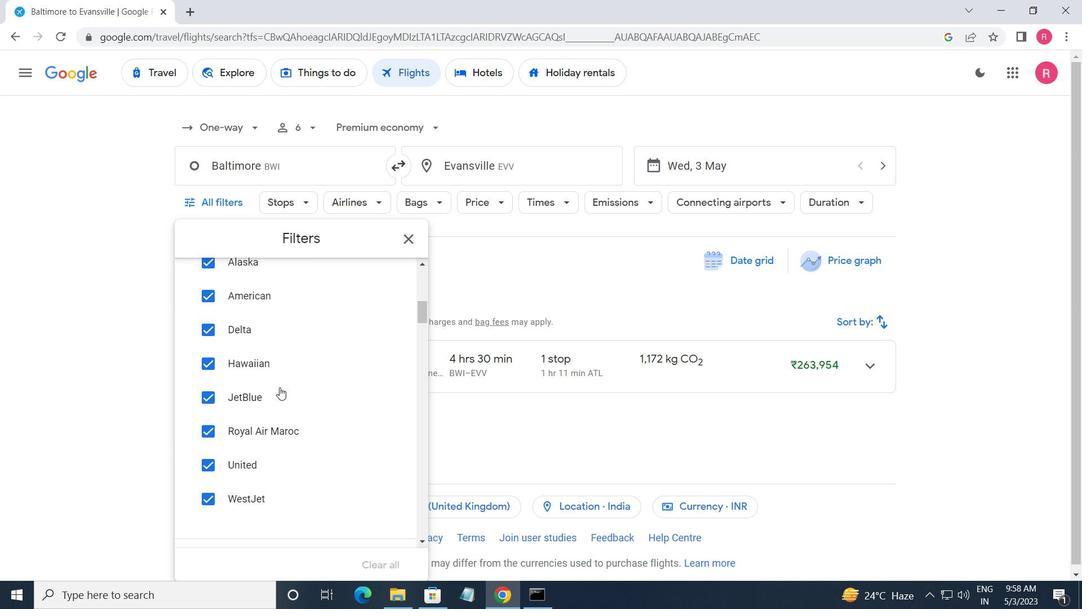
Action: Mouse scrolled (280, 388) with delta (0, 0)
Screenshot: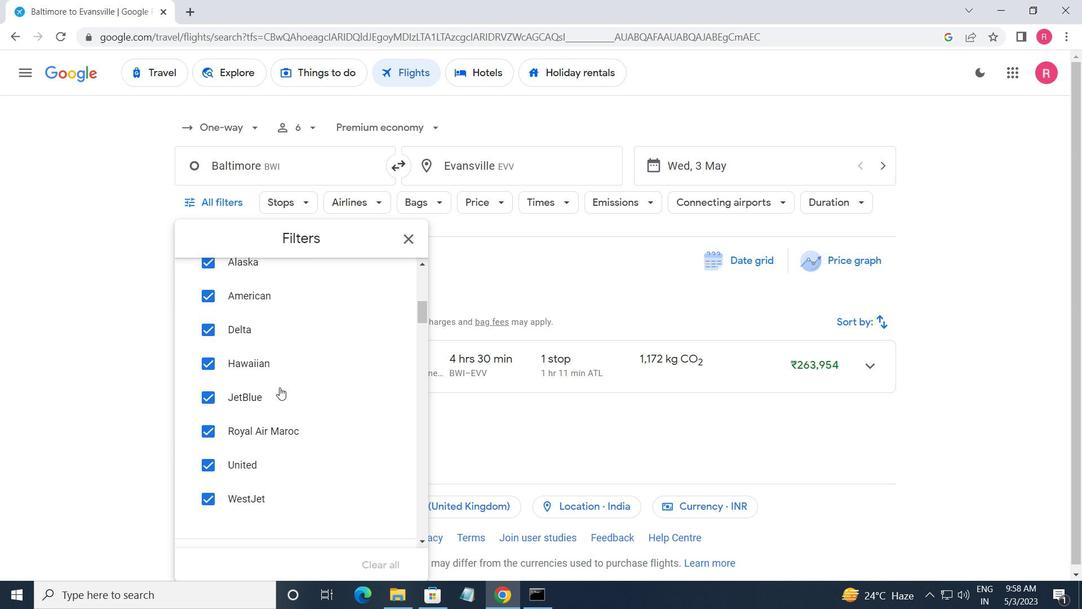 
Action: Mouse moved to (381, 298)
Screenshot: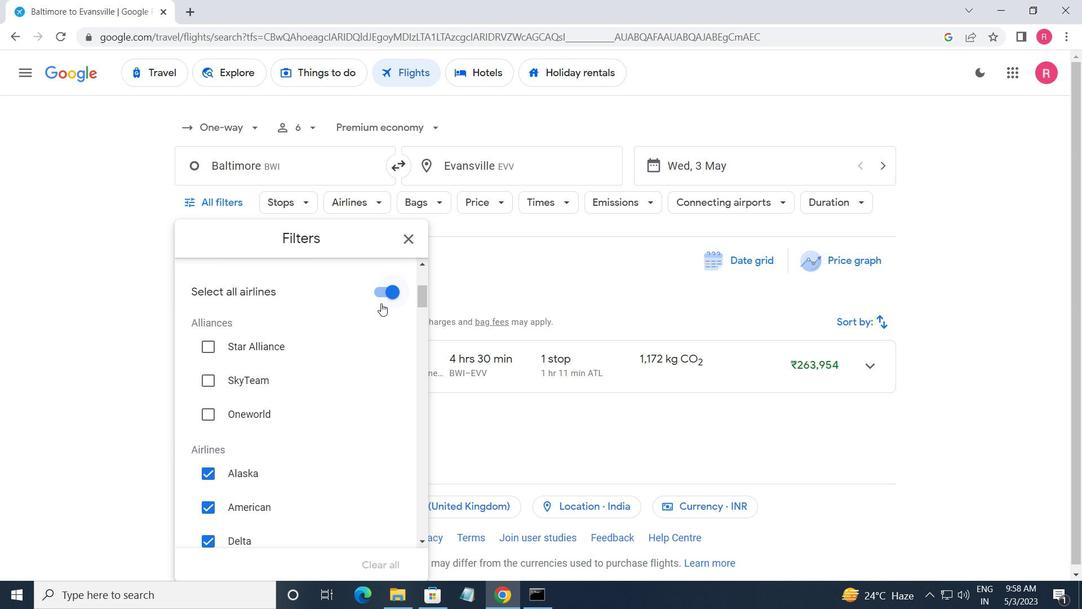 
Action: Mouse pressed left at (381, 298)
Screenshot: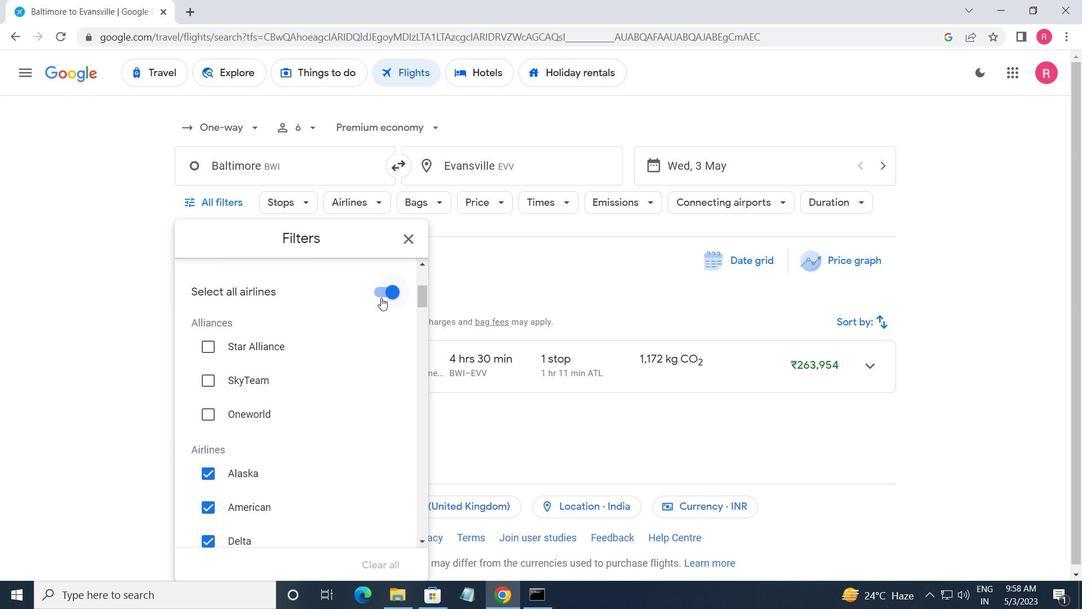 
Action: Mouse moved to (375, 382)
Screenshot: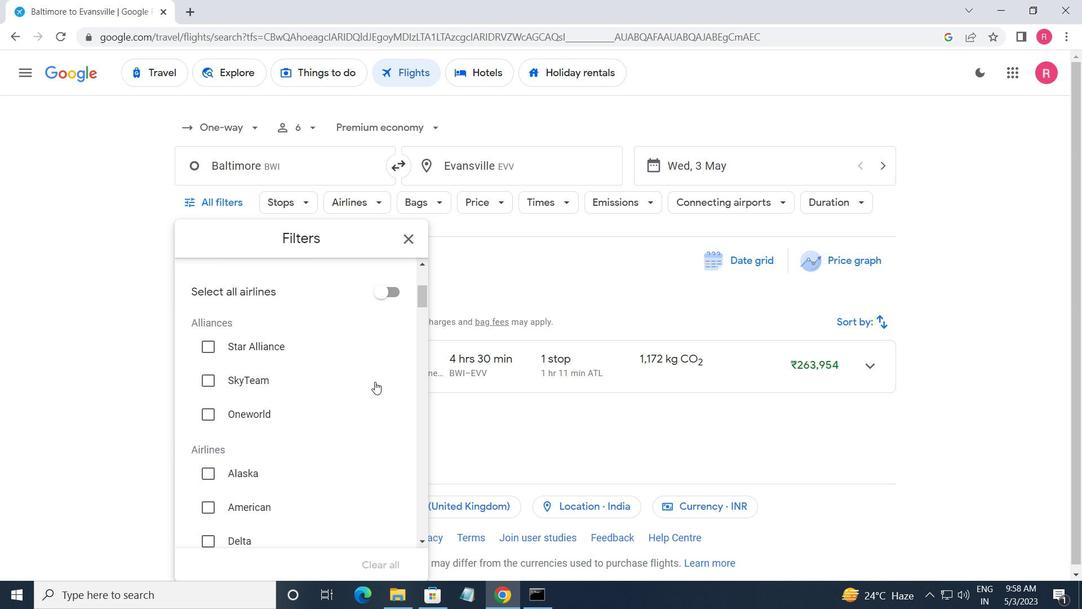 
Action: Mouse scrolled (375, 382) with delta (0, 0)
Screenshot: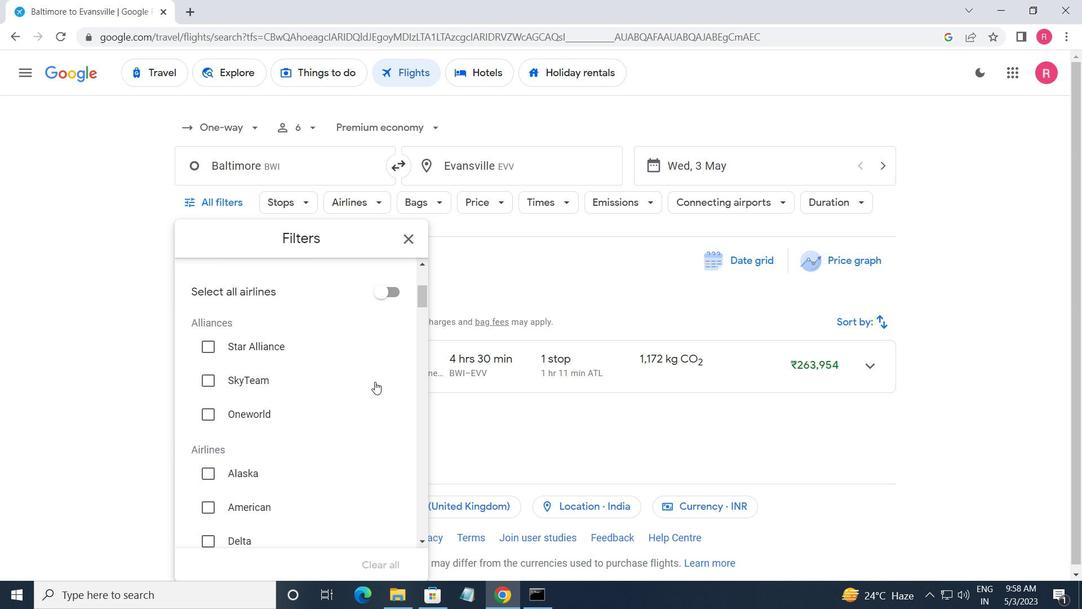 
Action: Mouse scrolled (375, 382) with delta (0, 0)
Screenshot: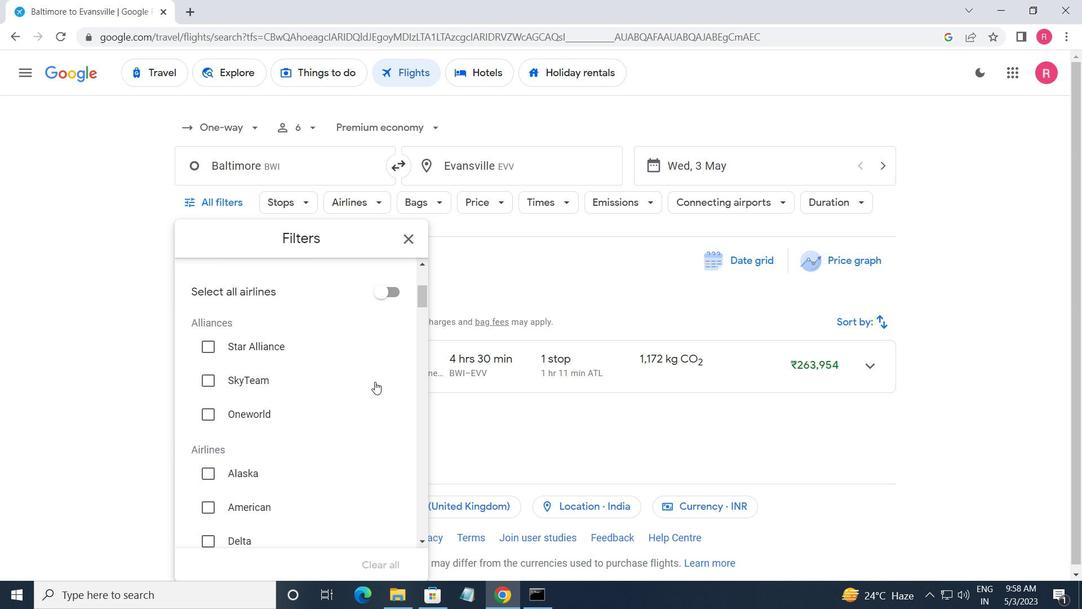 
Action: Mouse scrolled (375, 382) with delta (0, 0)
Screenshot: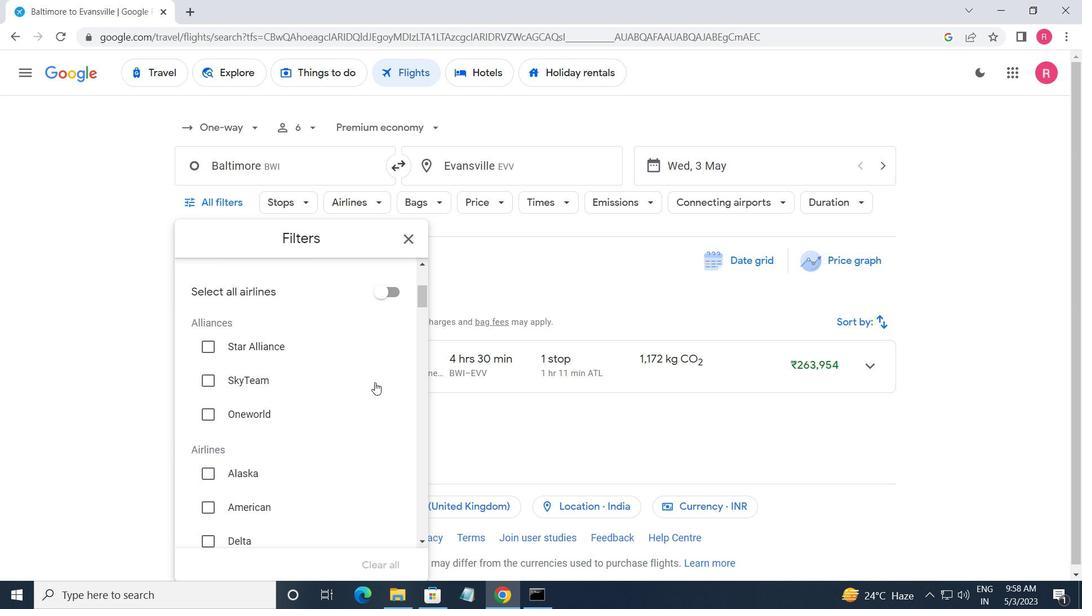 
Action: Mouse scrolled (375, 382) with delta (0, 0)
Screenshot: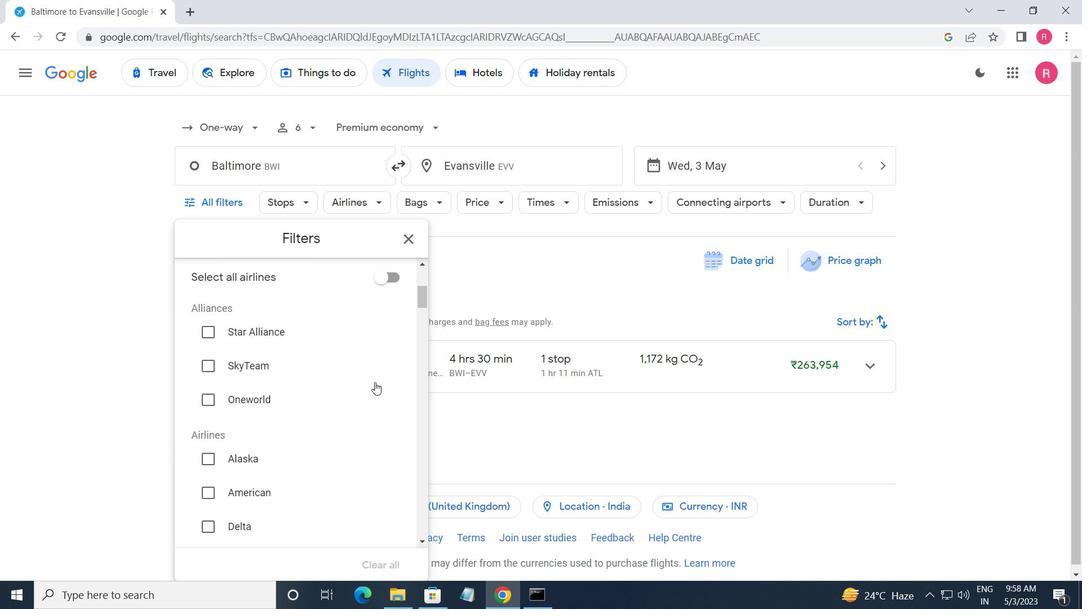 
Action: Mouse scrolled (375, 382) with delta (0, 0)
Screenshot: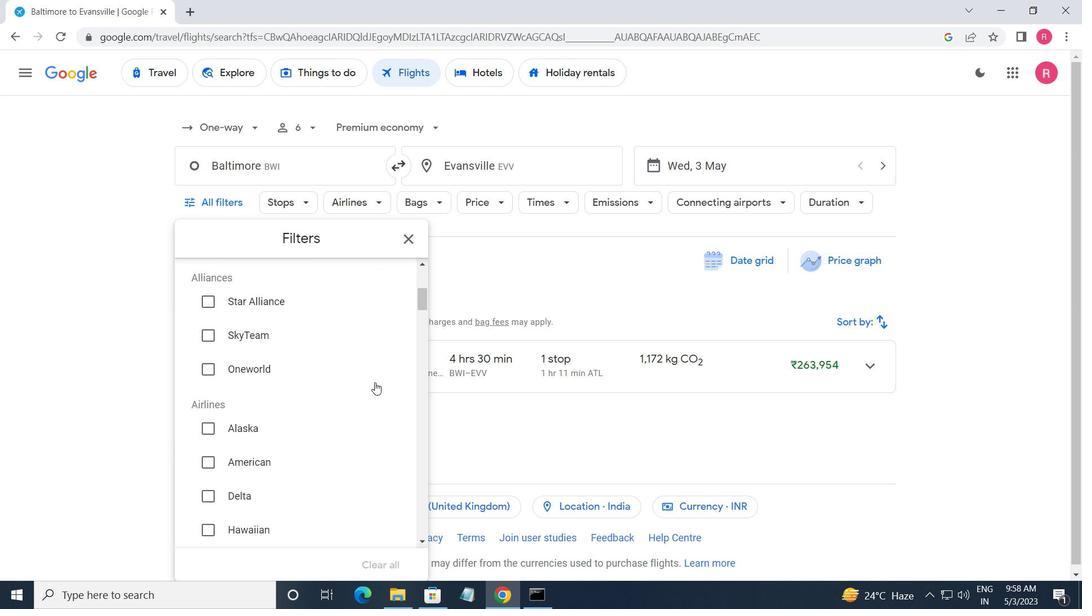 
Action: Mouse scrolled (375, 382) with delta (0, 0)
Screenshot: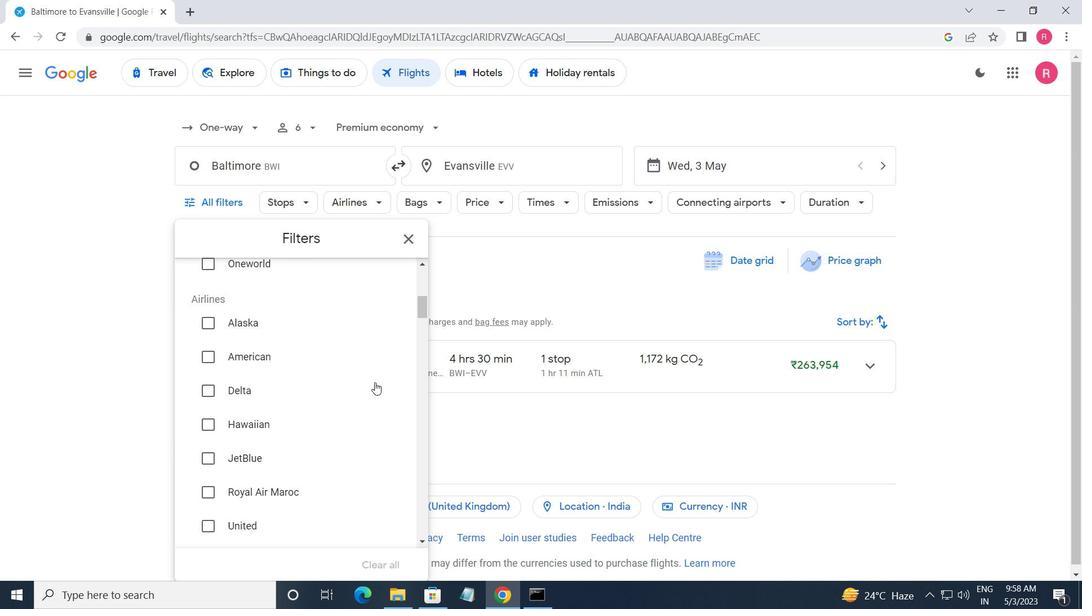 
Action: Mouse moved to (387, 416)
Screenshot: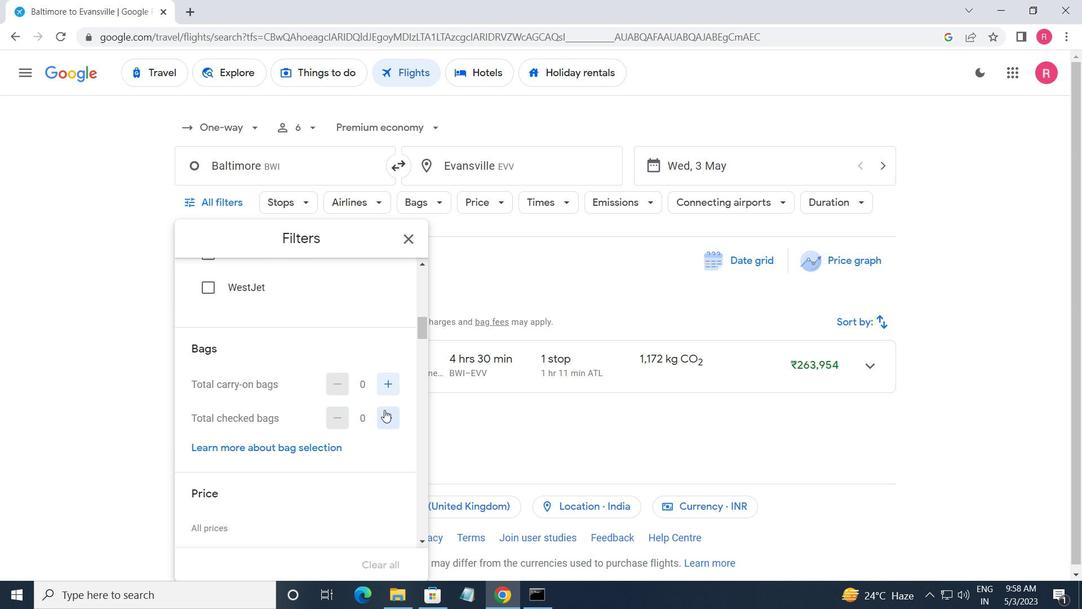 
Action: Mouse pressed left at (387, 416)
Screenshot: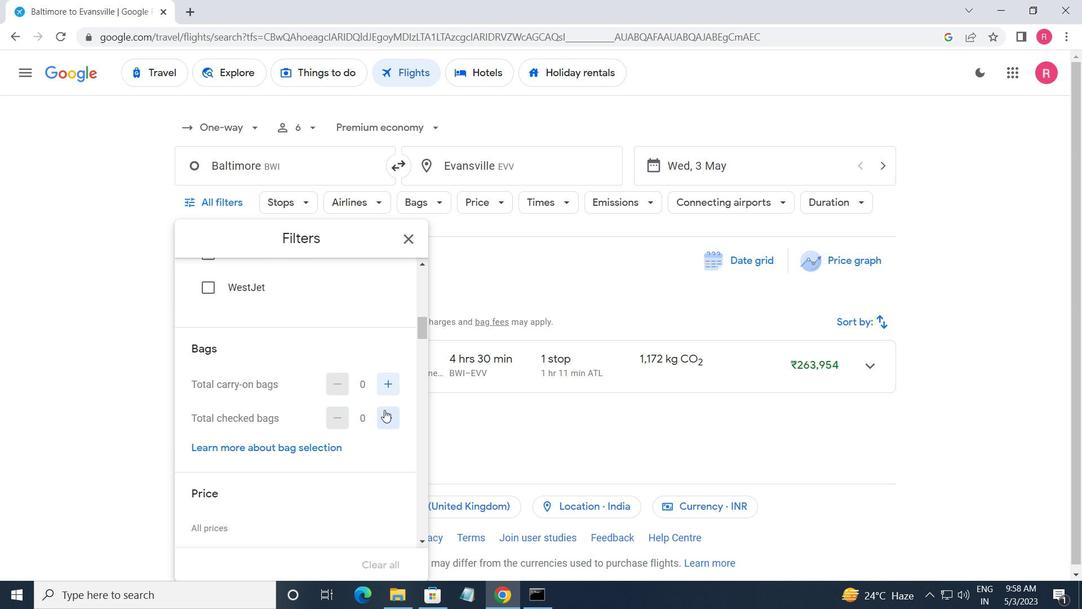 
Action: Mouse moved to (385, 415)
Screenshot: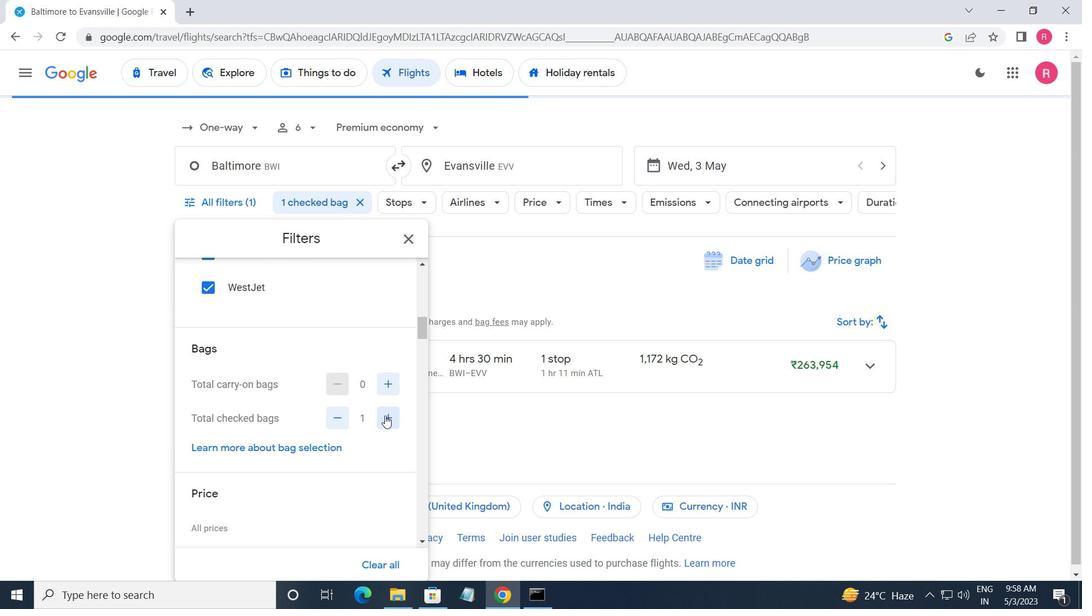 
Action: Mouse scrolled (385, 415) with delta (0, 0)
Screenshot: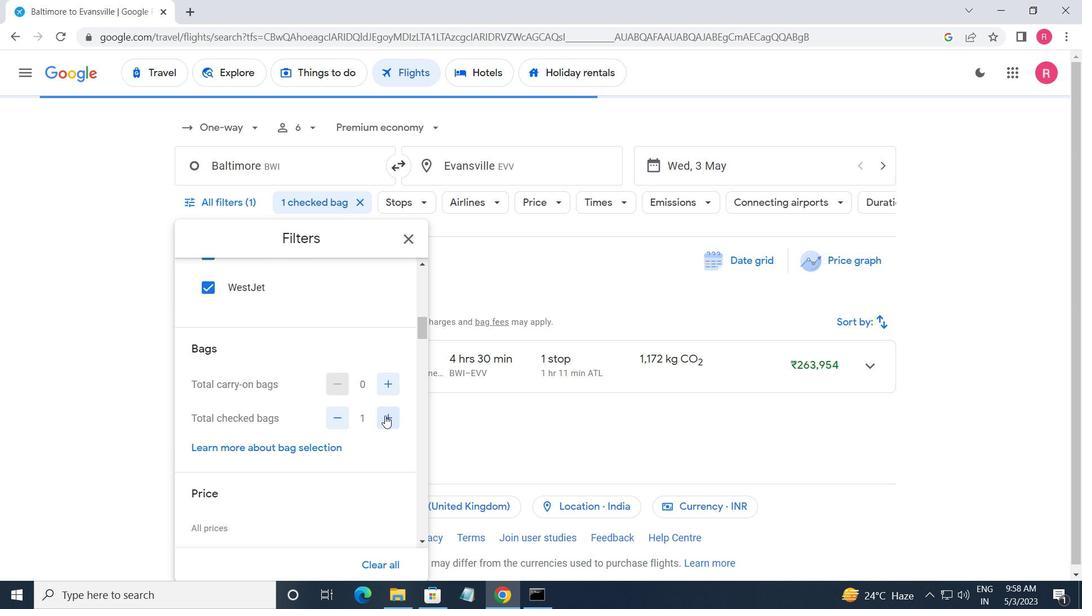 
Action: Mouse scrolled (385, 415) with delta (0, 0)
Screenshot: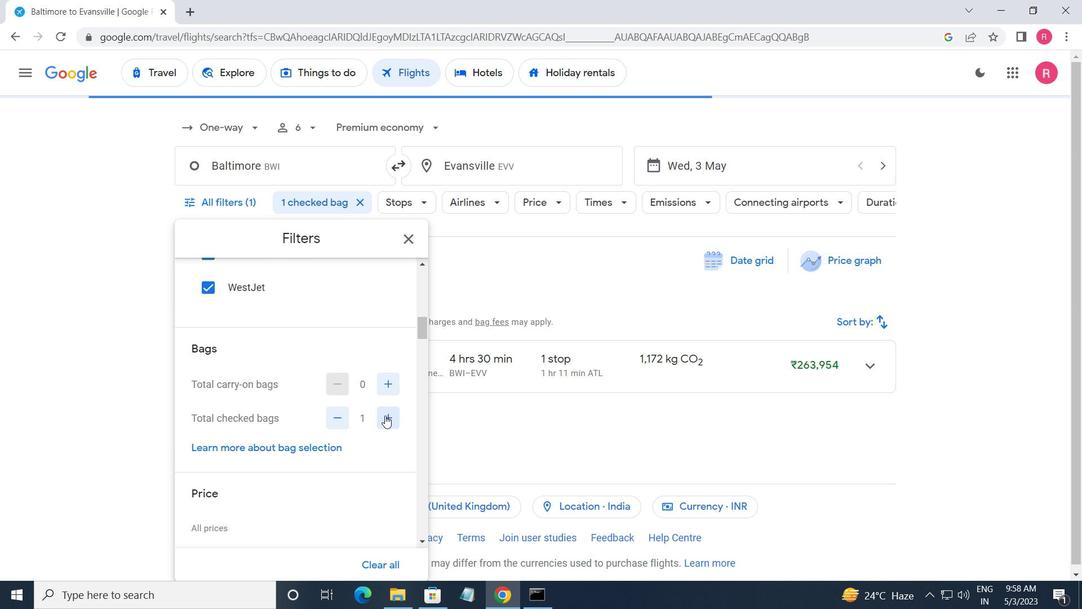 
Action: Mouse moved to (390, 415)
Screenshot: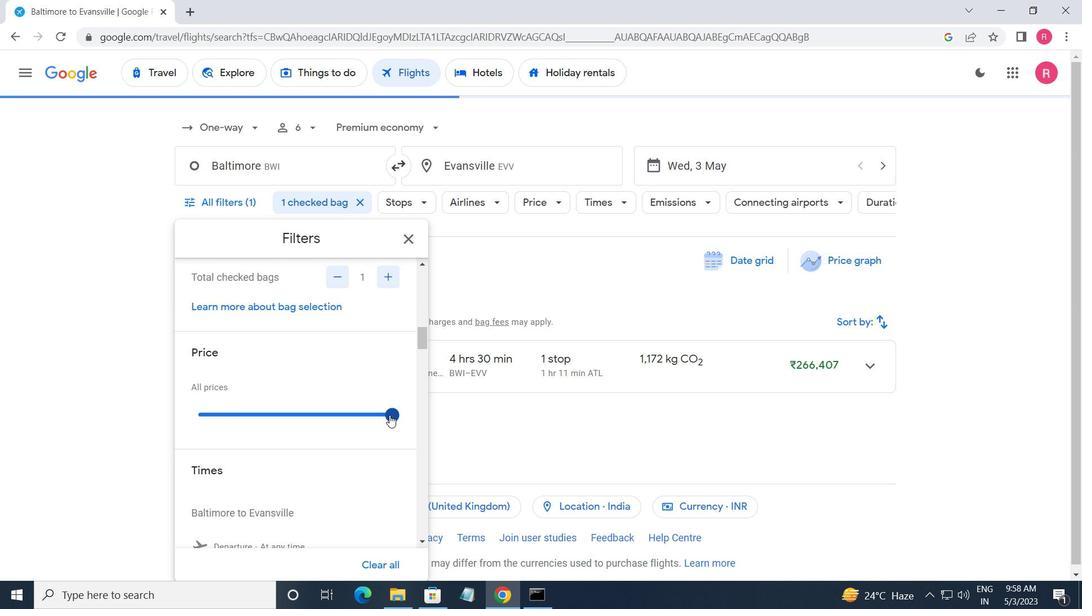 
Action: Mouse pressed left at (390, 415)
Screenshot: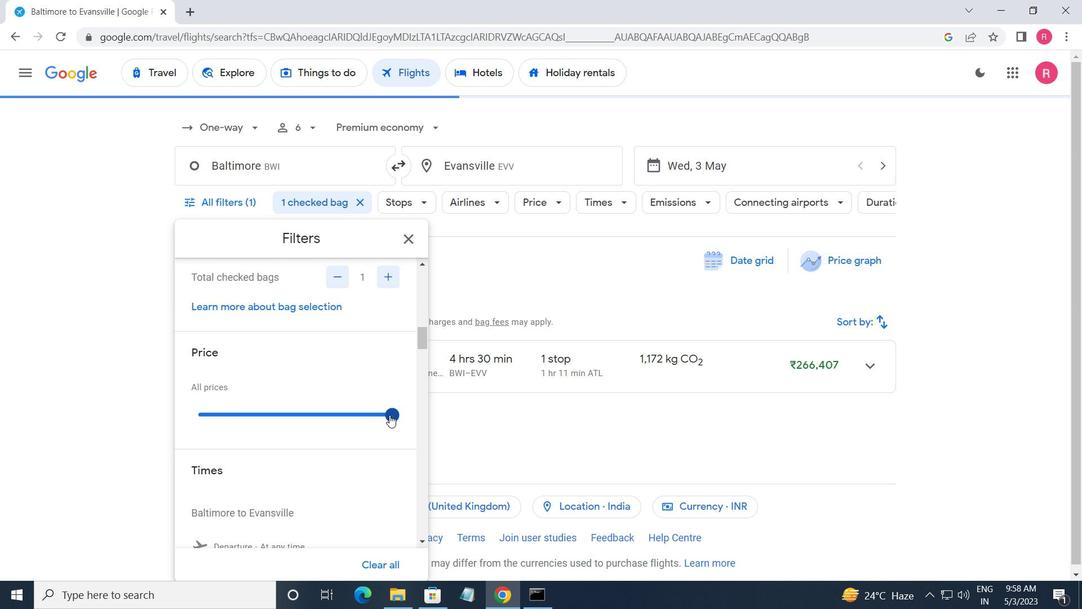 
Action: Mouse moved to (218, 417)
Screenshot: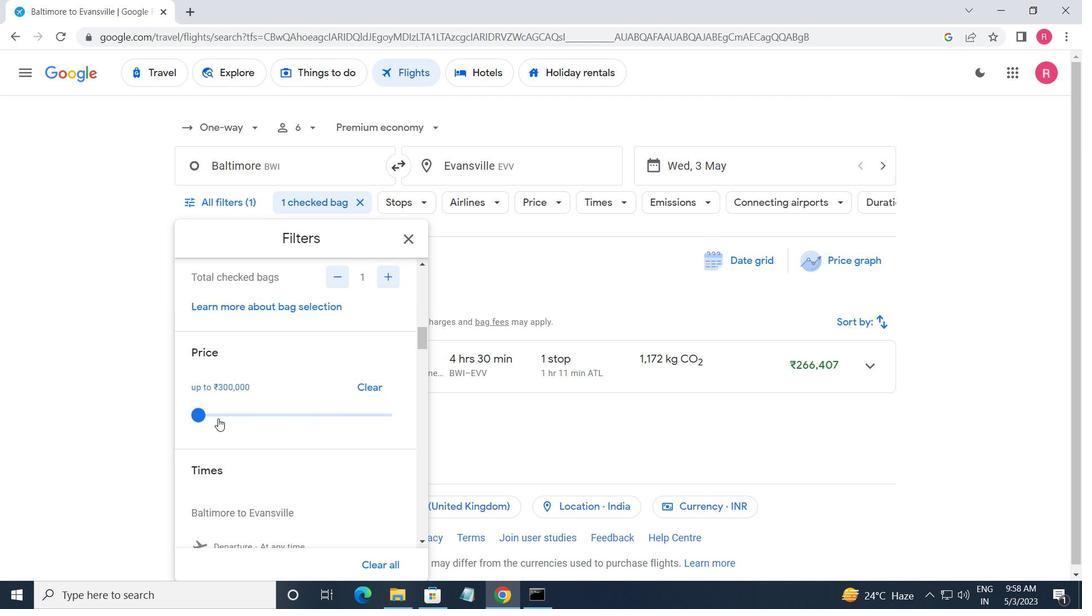 
Action: Mouse scrolled (218, 416) with delta (0, 0)
Screenshot: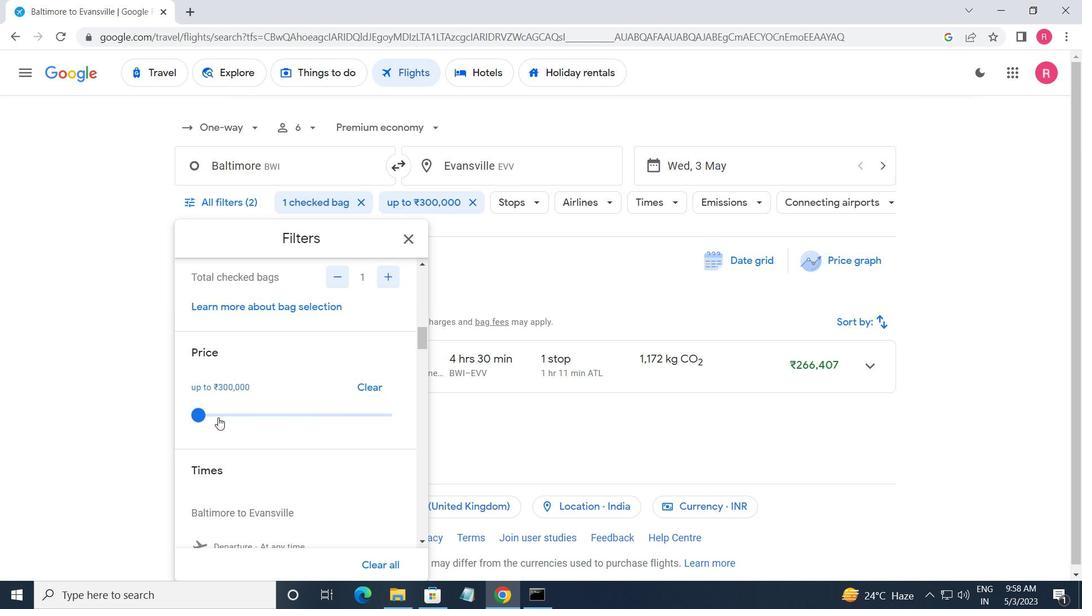 
Action: Mouse scrolled (218, 416) with delta (0, 0)
Screenshot: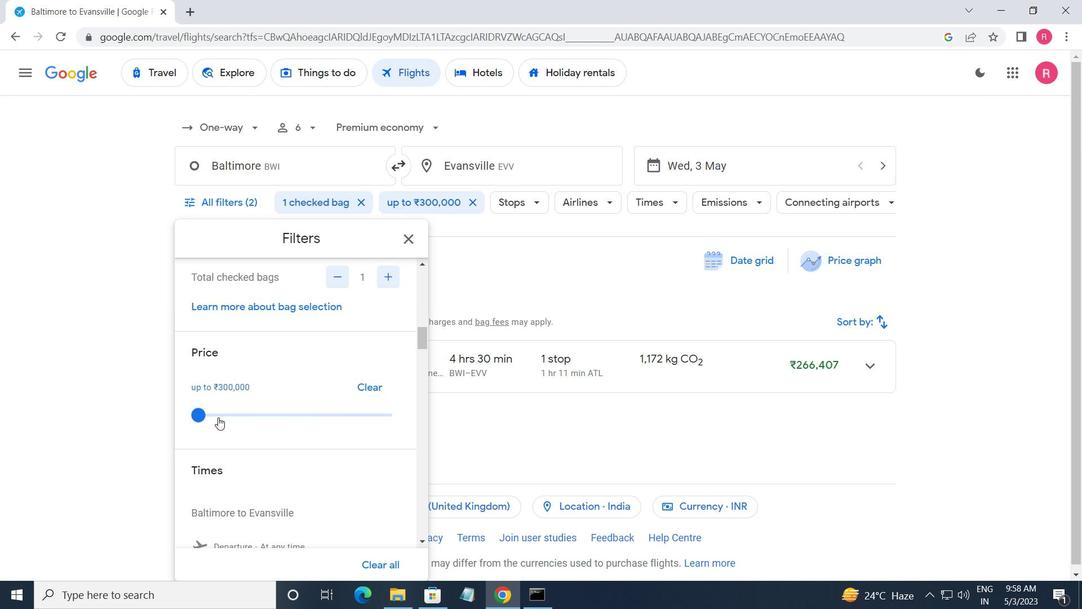 
Action: Mouse scrolled (218, 416) with delta (0, 0)
Screenshot: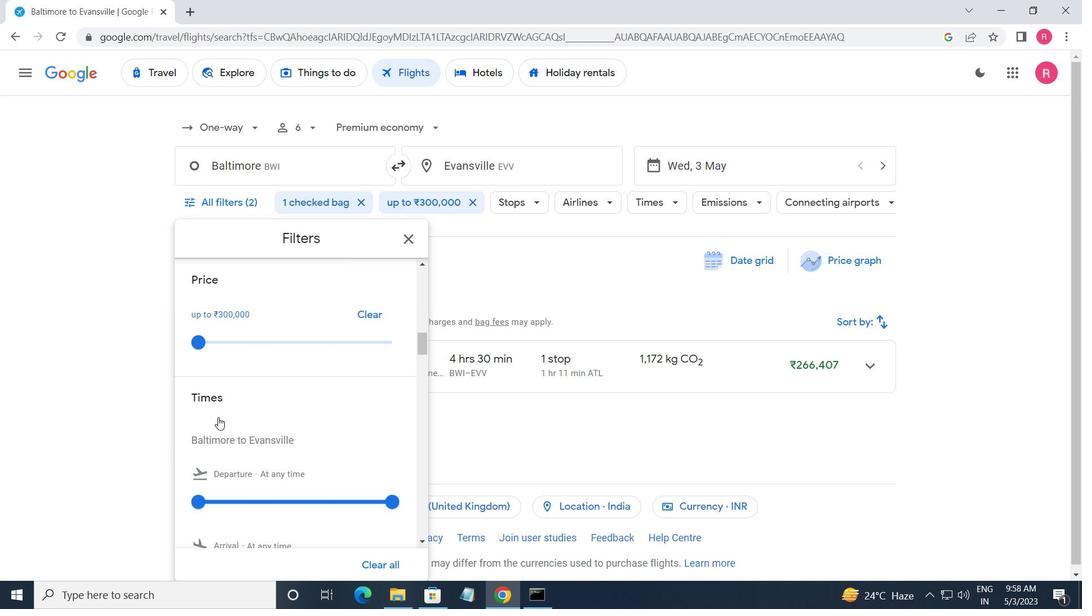 
Action: Mouse moved to (198, 358)
Screenshot: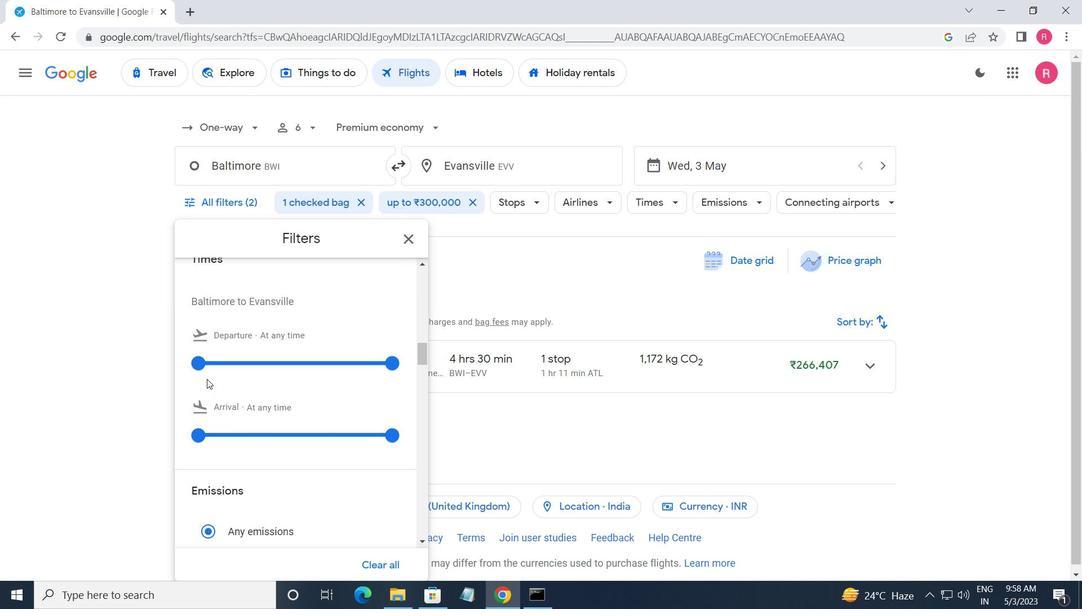 
Action: Mouse pressed left at (198, 358)
Screenshot: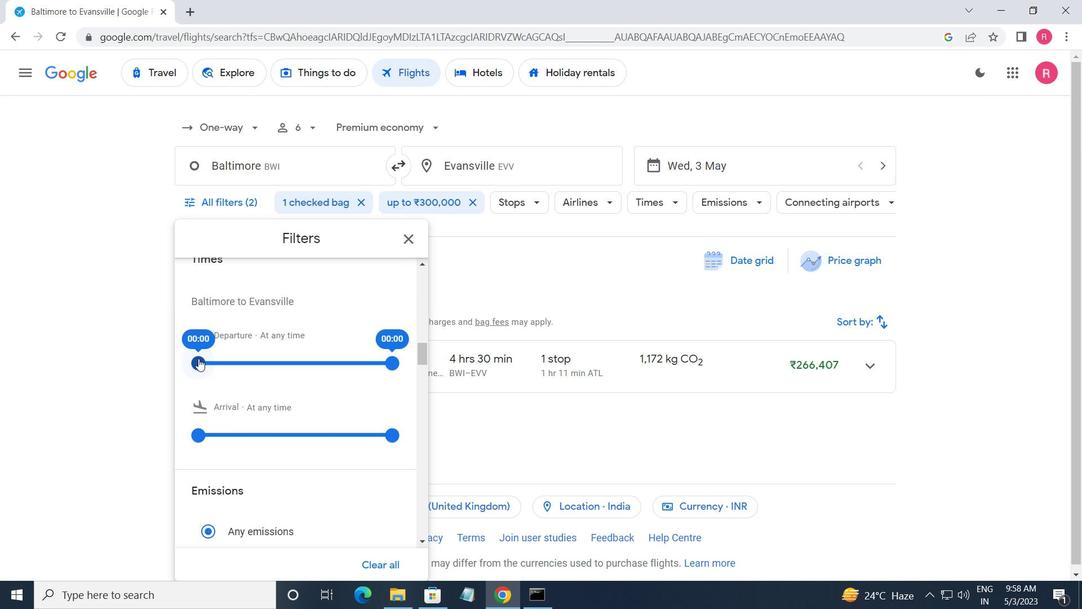 
Action: Mouse moved to (390, 360)
Screenshot: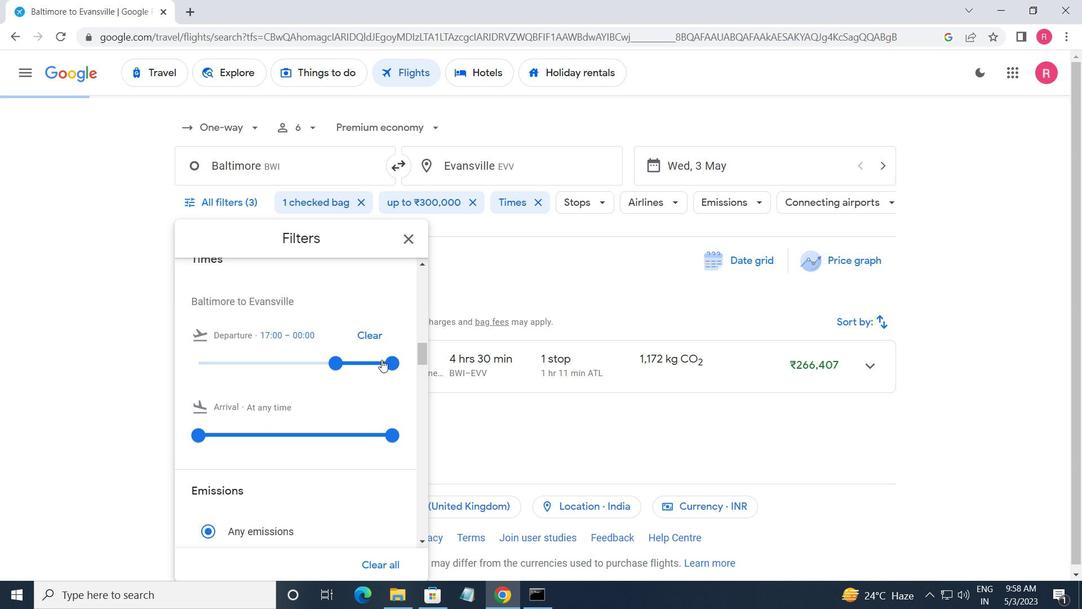 
Action: Mouse pressed left at (390, 360)
Screenshot: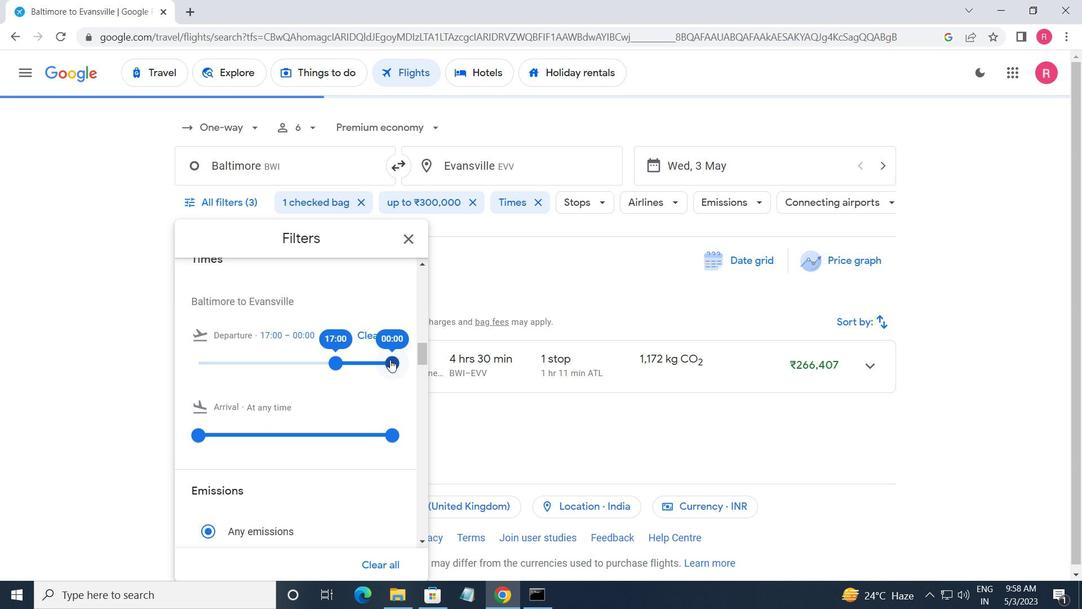 
Action: Mouse moved to (413, 233)
Screenshot: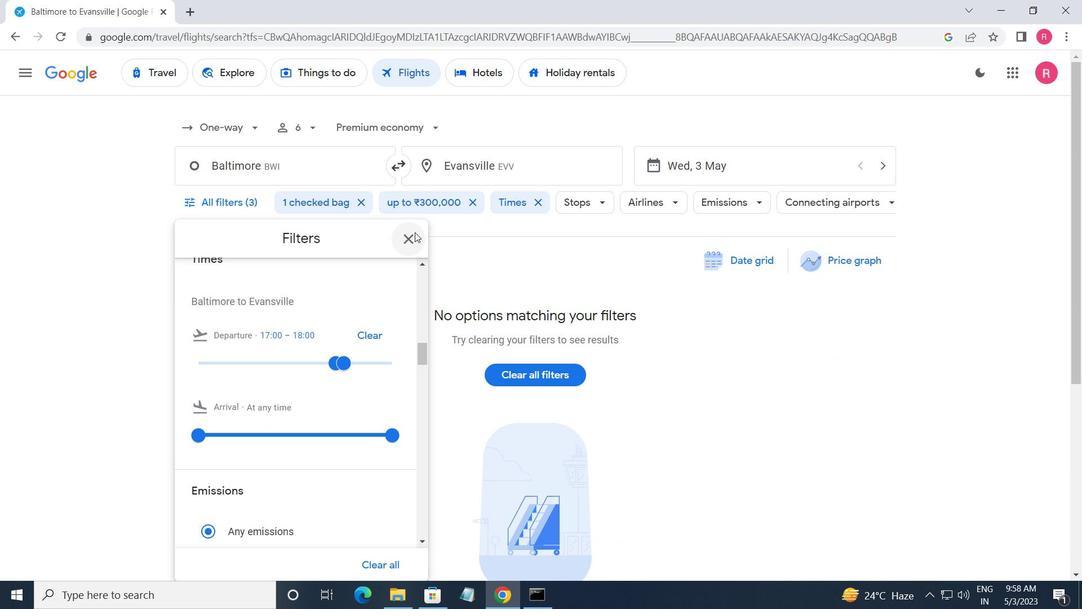 
Action: Mouse pressed left at (413, 233)
Screenshot: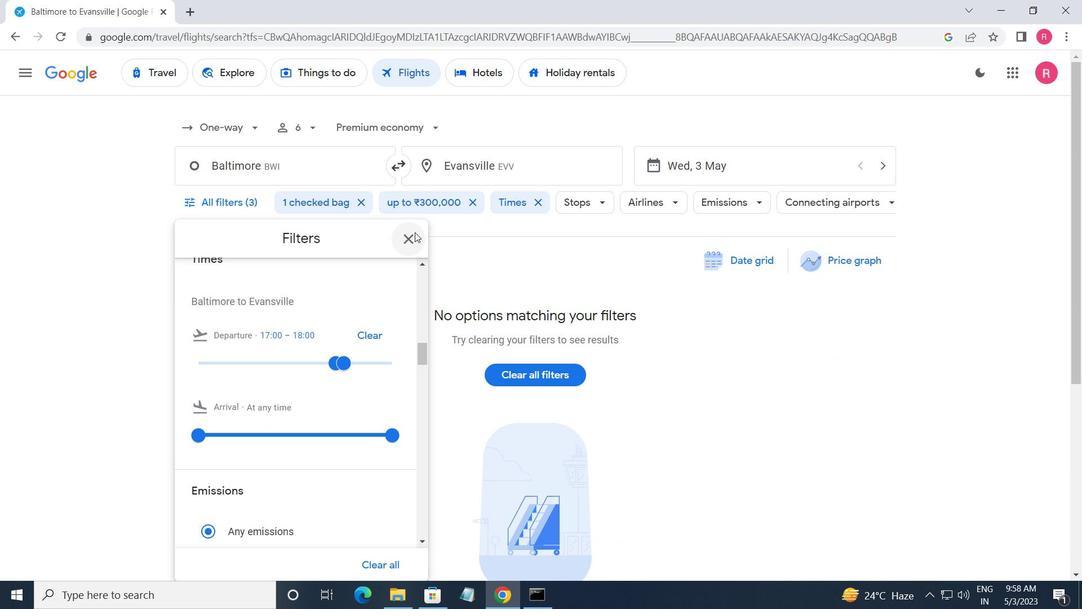 
Action: Mouse moved to (378, 284)
Screenshot: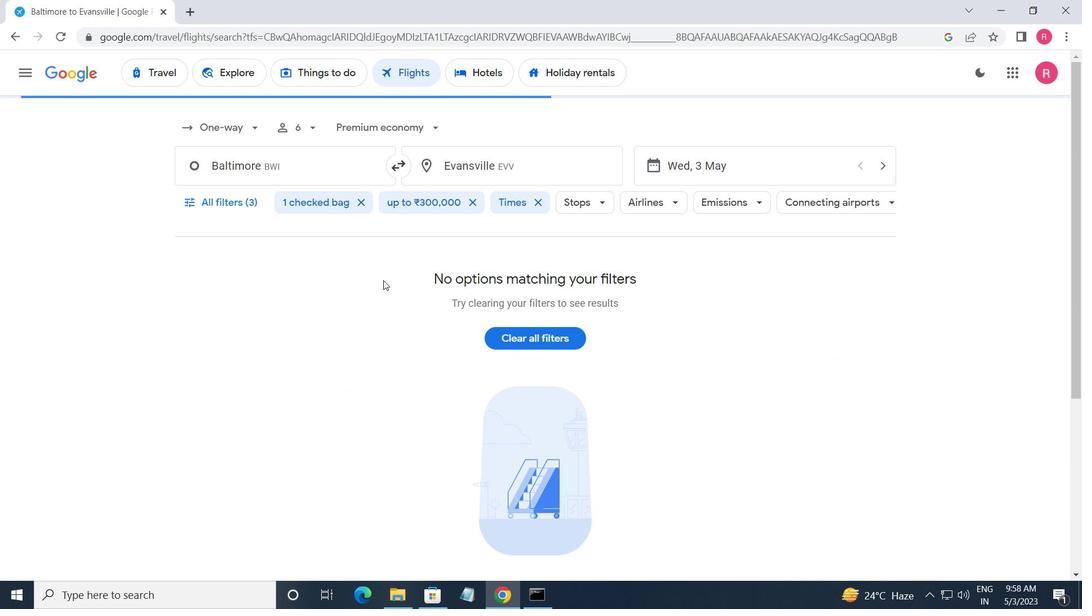 
